 Task: Plan a time block for the client discovery session.
Action: Mouse moved to (425, 346)
Screenshot: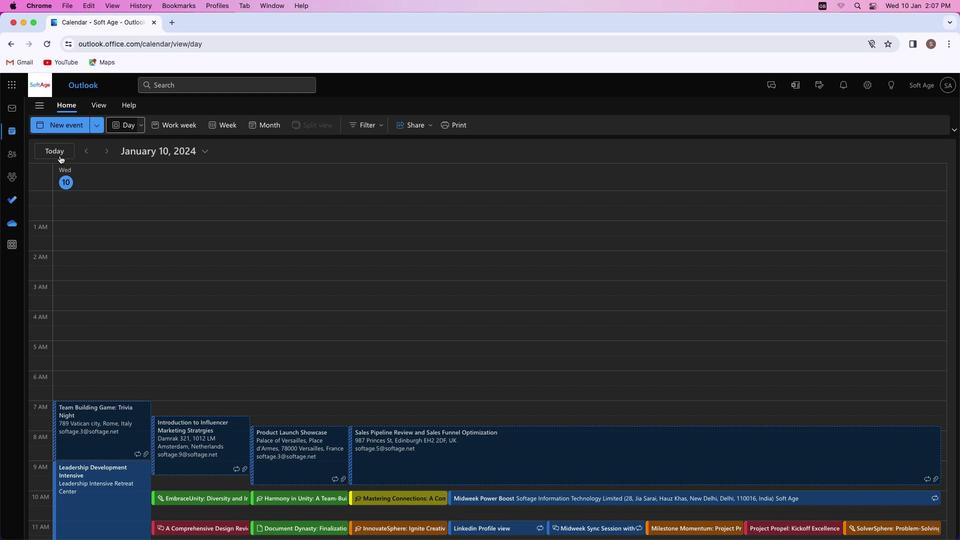 
Action: Mouse pressed left at (425, 346)
Screenshot: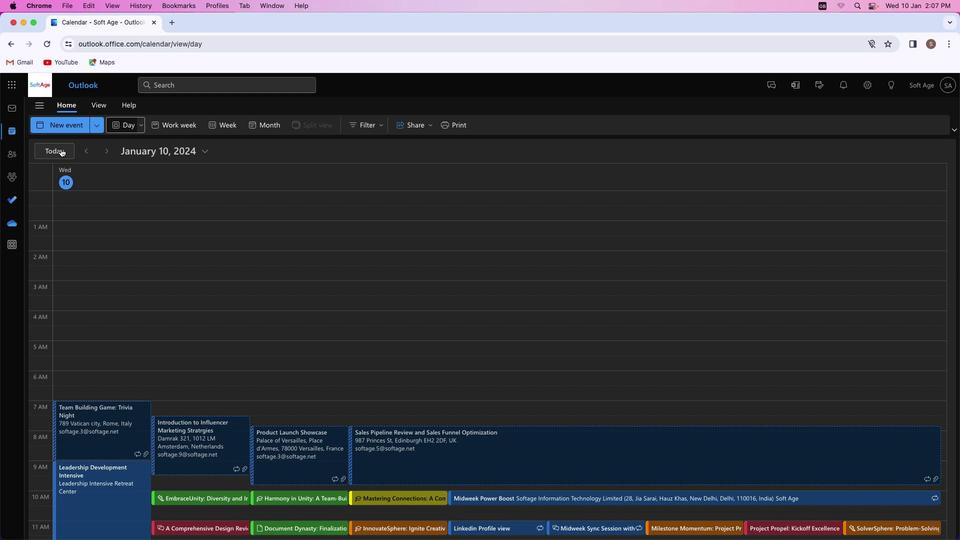 
Action: Mouse moved to (523, 252)
Screenshot: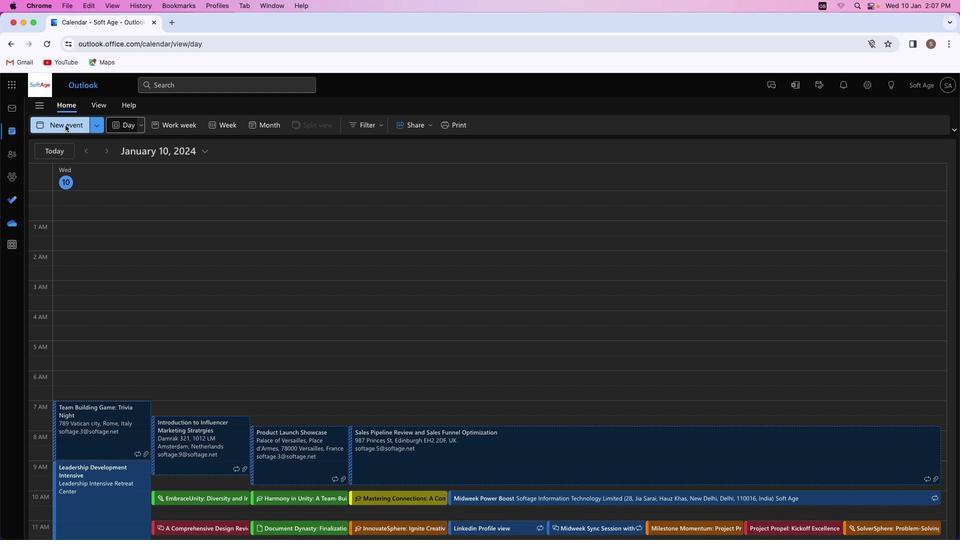 
Action: Mouse pressed left at (523, 252)
Screenshot: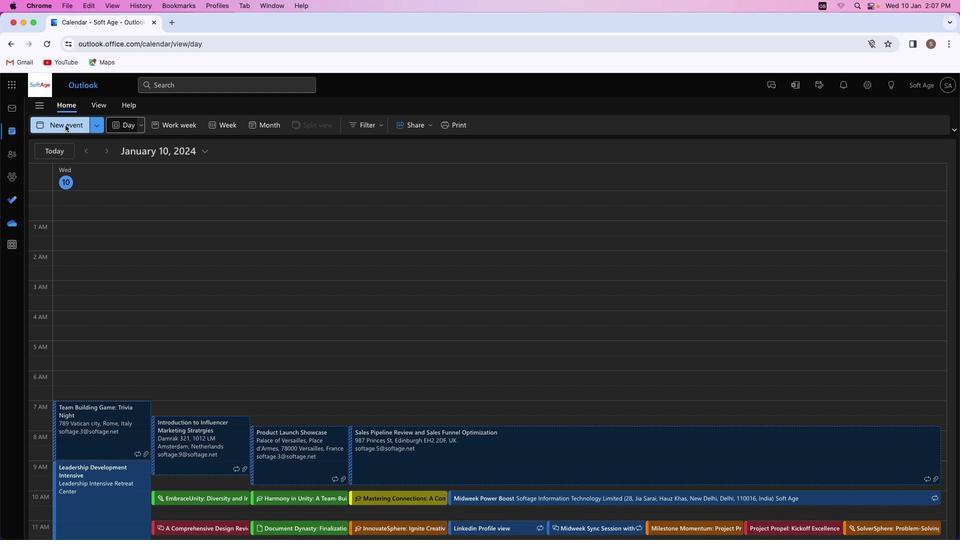 
Action: Mouse moved to (332, 284)
Screenshot: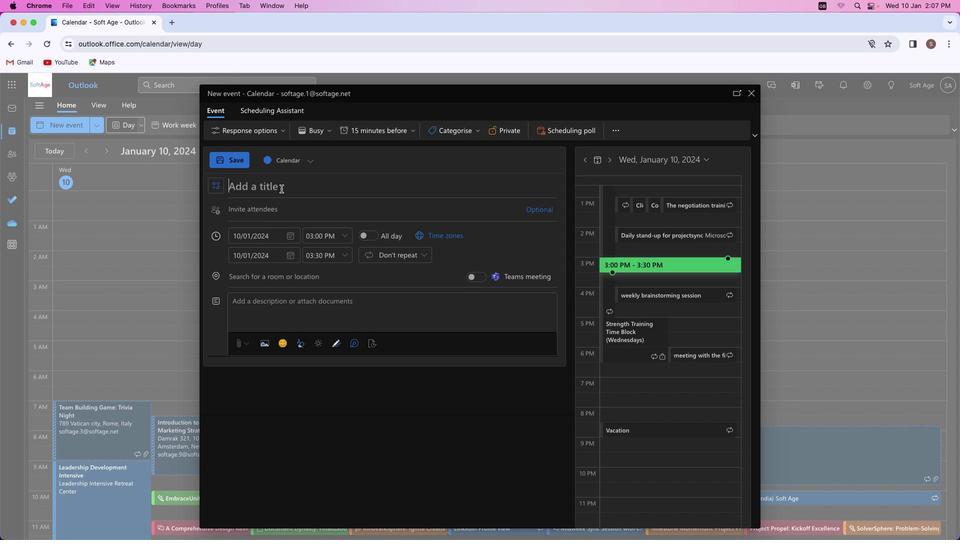 
Action: Mouse pressed left at (332, 284)
Screenshot: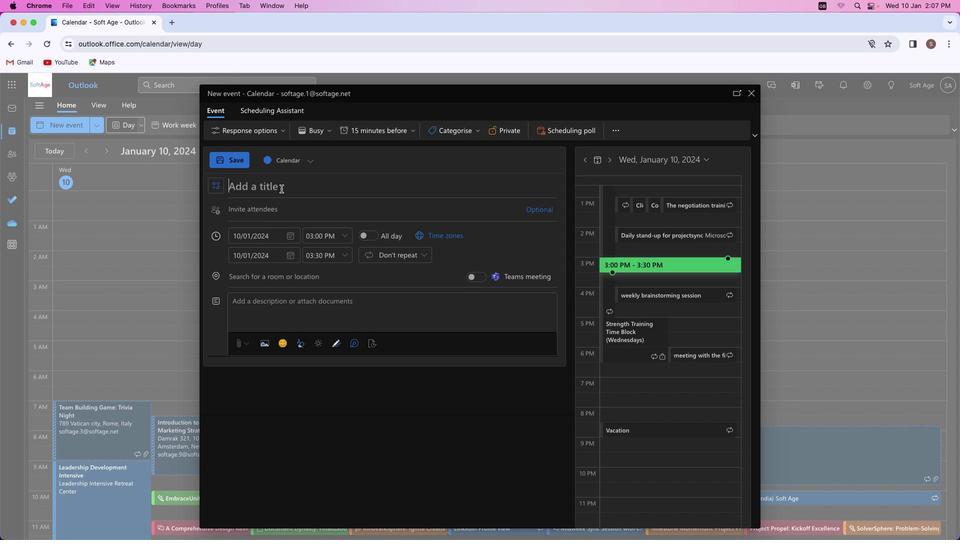 
Action: Mouse moved to (333, 285)
Screenshot: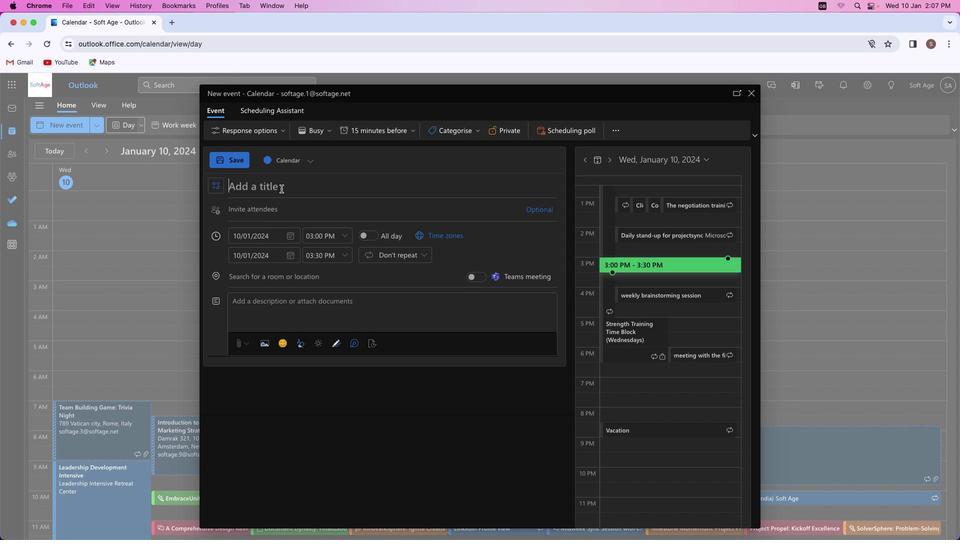 
Action: Key pressed Key.shift_r'I''n''s''i''g''h''t'Key.shift_r'I''g''n''i''t''e'Key.ctrl_rKey.shift_r':'Key.spaceKey.shift'C''l''i''e''n''t'Key.spaceKey.shift'D''i''s''c''o''v''e''r''y'Key.spaceKey.shift'S''e''s''s''i''o''n'
Screenshot: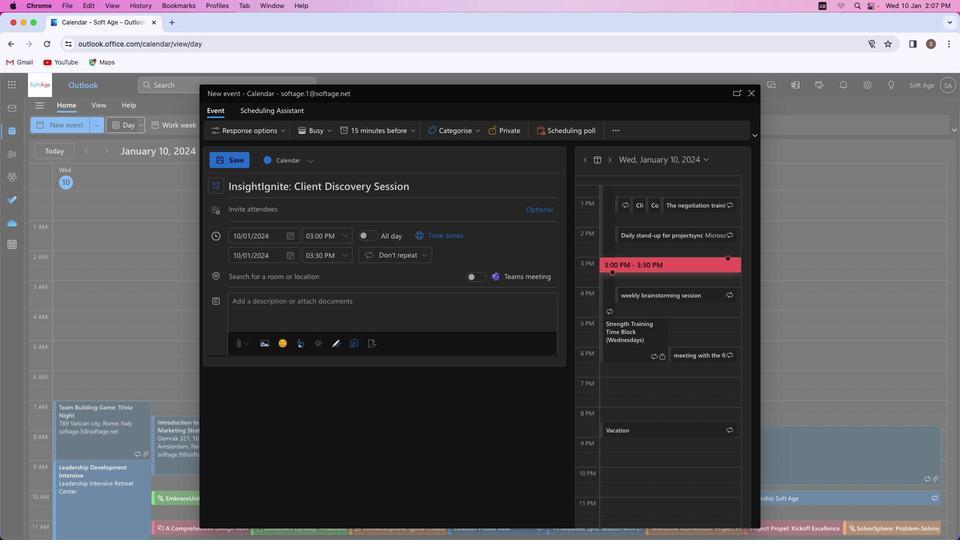 
Action: Mouse moved to (353, 296)
Screenshot: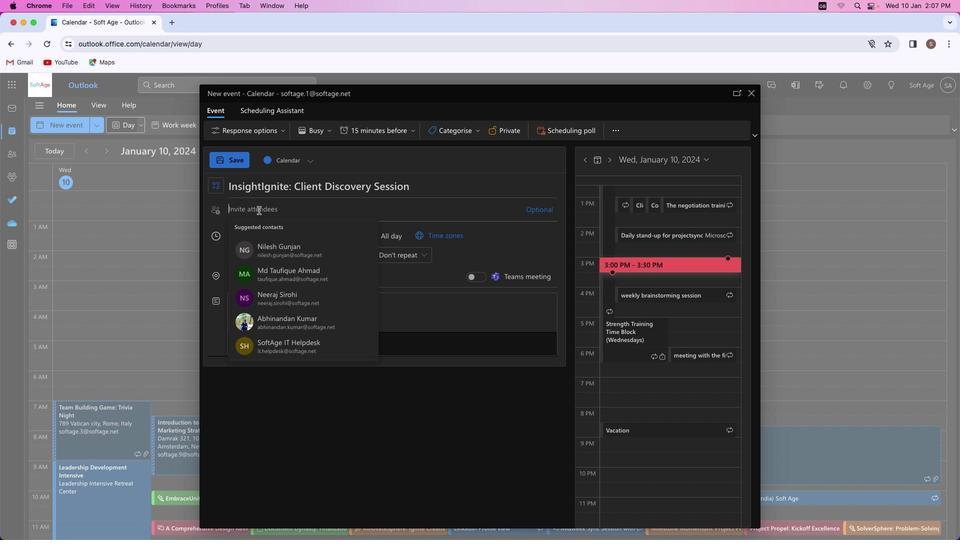 
Action: Mouse pressed left at (353, 296)
Screenshot: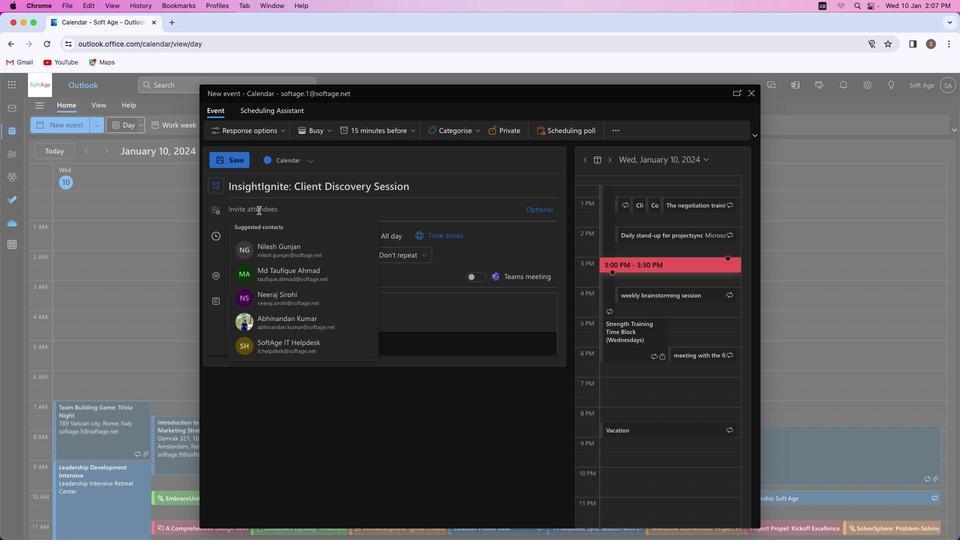 
Action: Mouse moved to (353, 296)
Screenshot: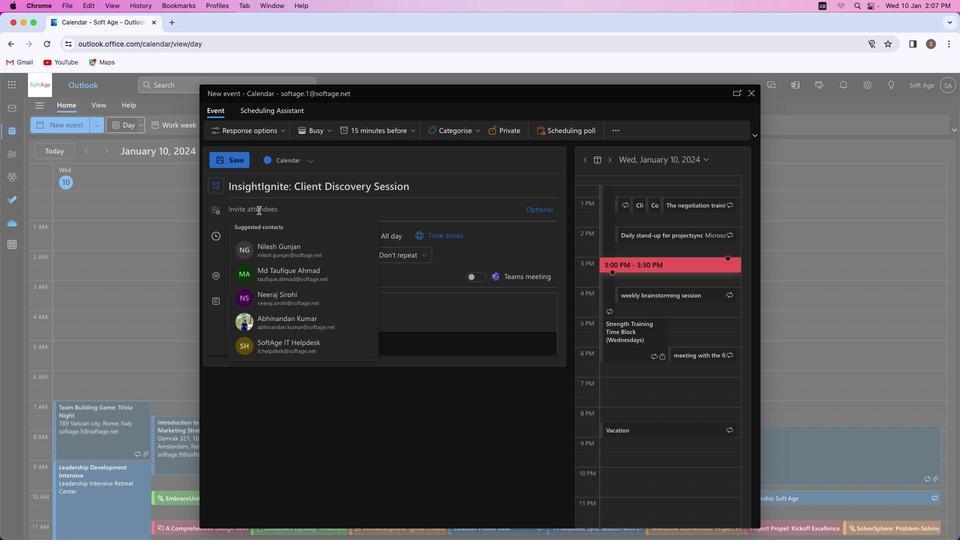 
Action: Key pressed 's''h''i''v''a''m''y''a''d''a''v''s''m''4''1'Key.shift'@''o''u''t''l''o''o''k''.''c''o''m'
Screenshot: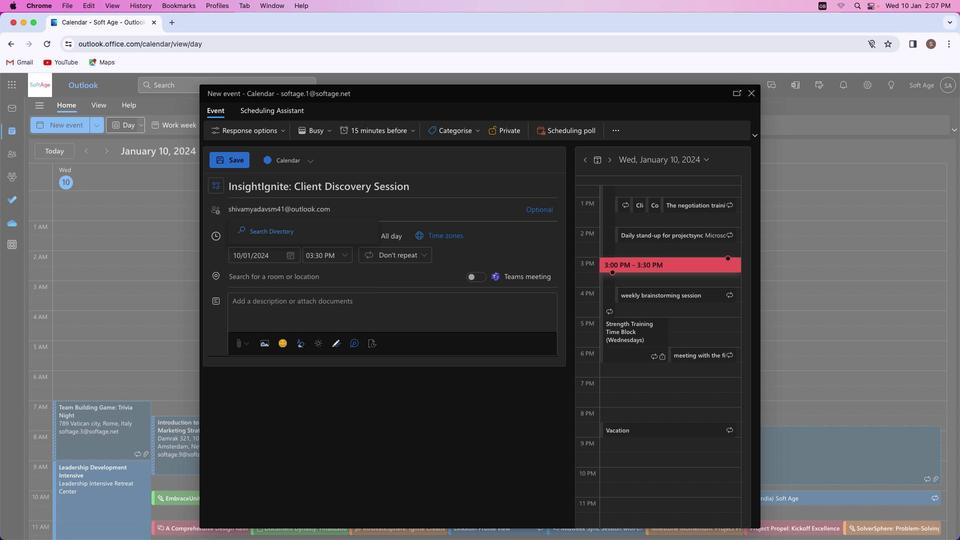 
Action: Mouse moved to (302, 305)
Screenshot: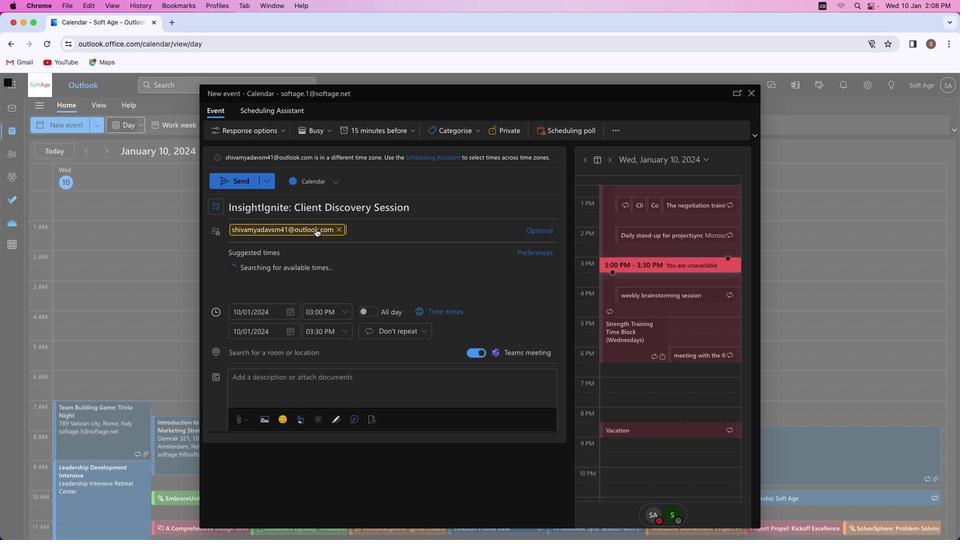 
Action: Mouse pressed left at (302, 305)
Screenshot: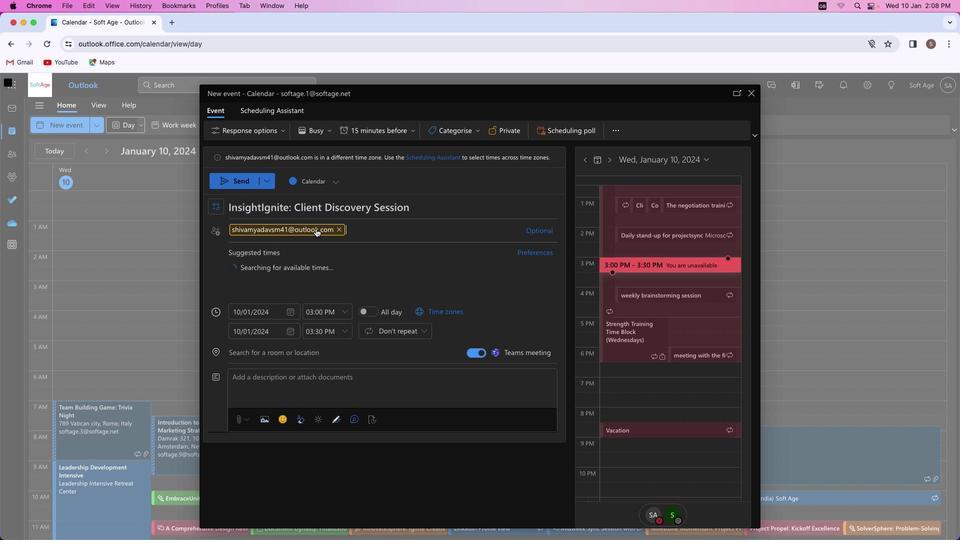 
Action: Mouse moved to (101, 306)
Screenshot: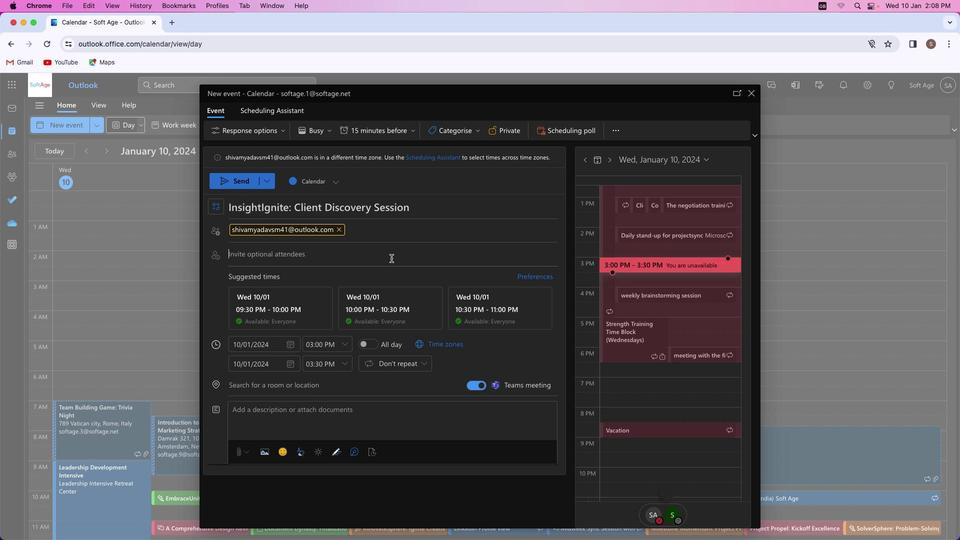 
Action: Mouse pressed left at (101, 306)
Screenshot: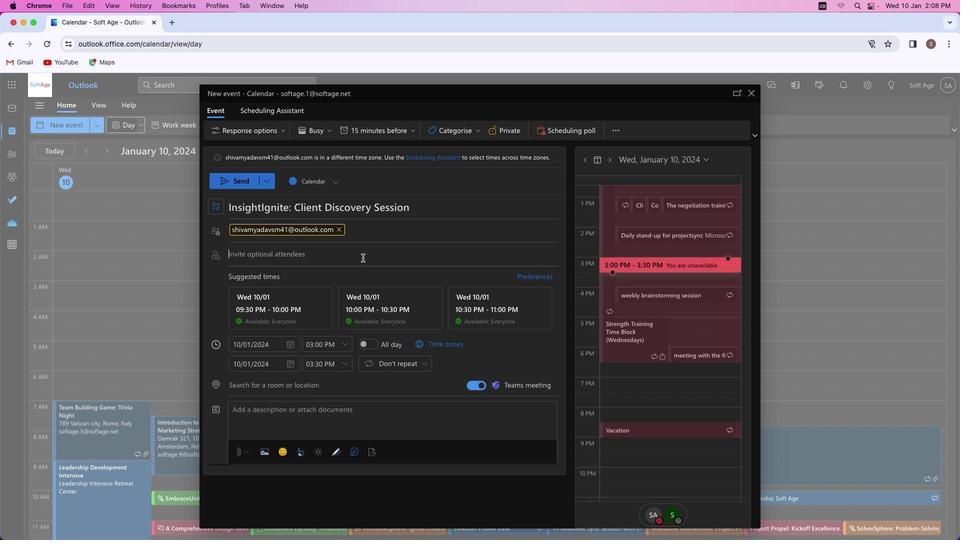 
Action: Mouse moved to (269, 320)
Screenshot: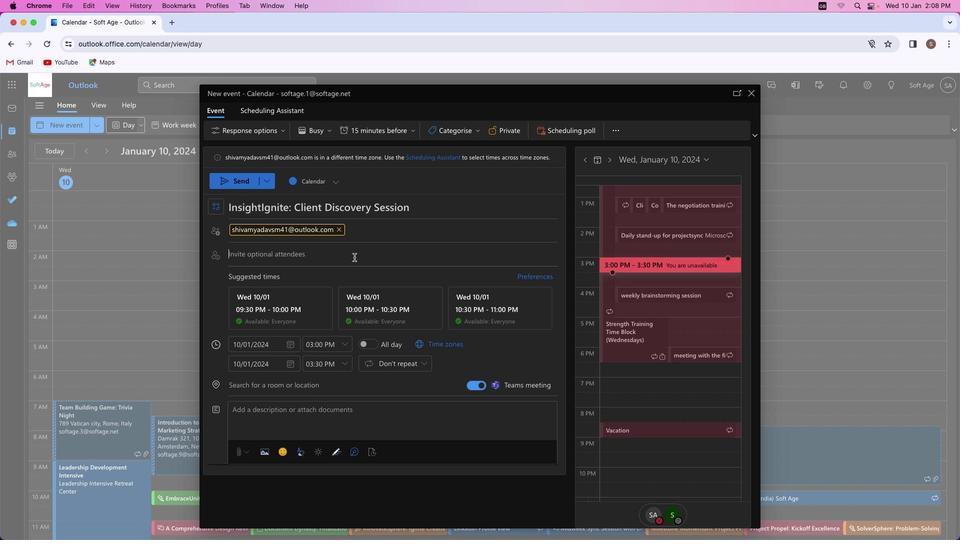 
Action: Key pressed Key.shift'A''k''a''s''h''r''a''j''p''u''t'Key.shift'@''o''u''t''l''o''o''k''.''c''o''m'
Screenshot: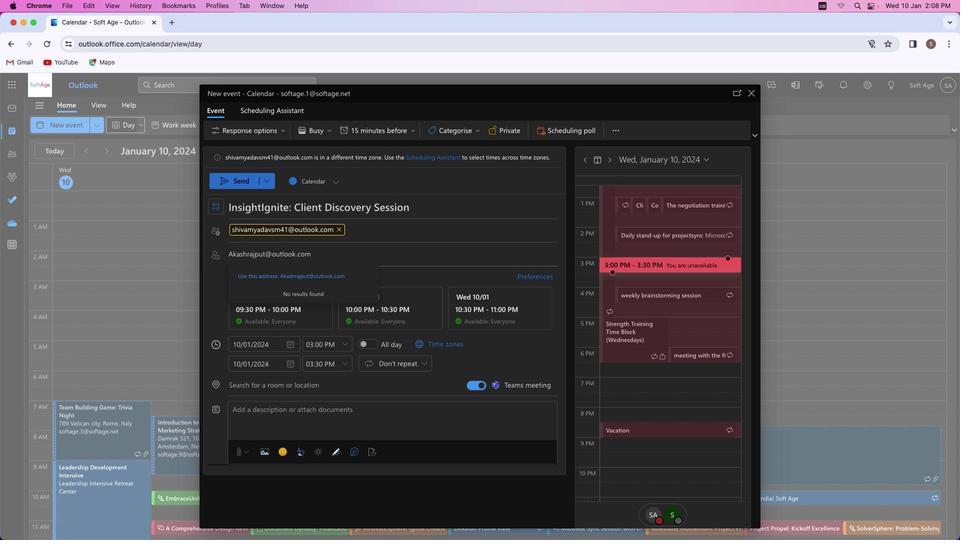 
Action: Mouse moved to (296, 329)
Screenshot: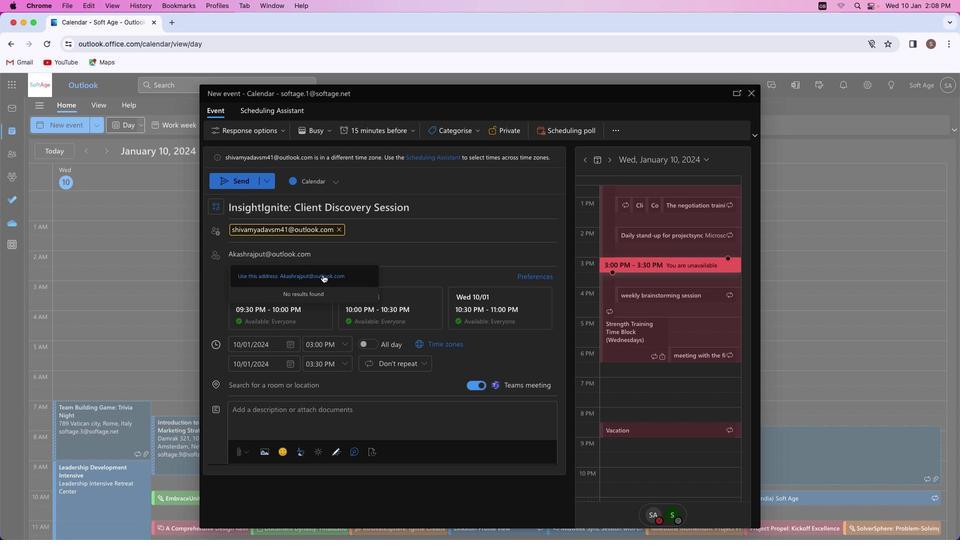 
Action: Mouse pressed left at (296, 329)
Screenshot: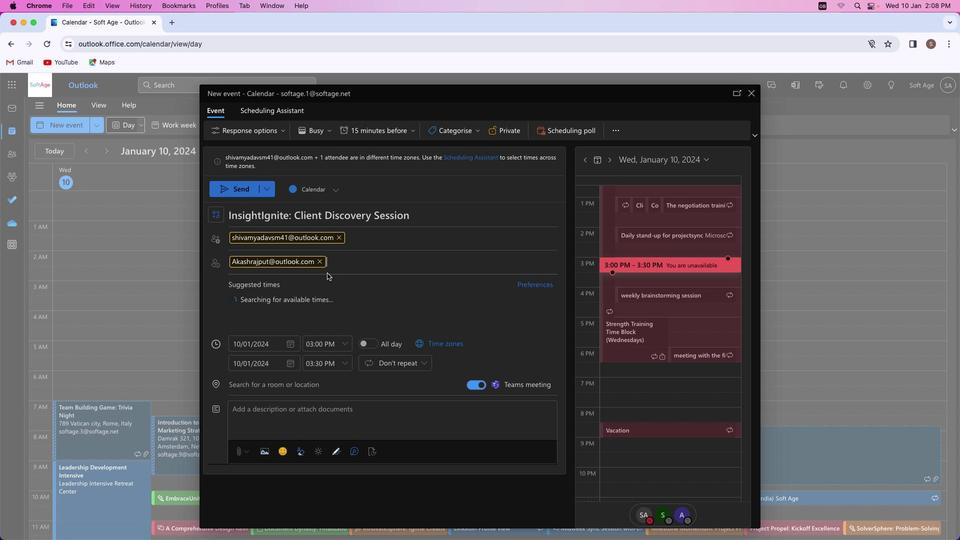 
Action: Mouse moved to (336, 390)
Screenshot: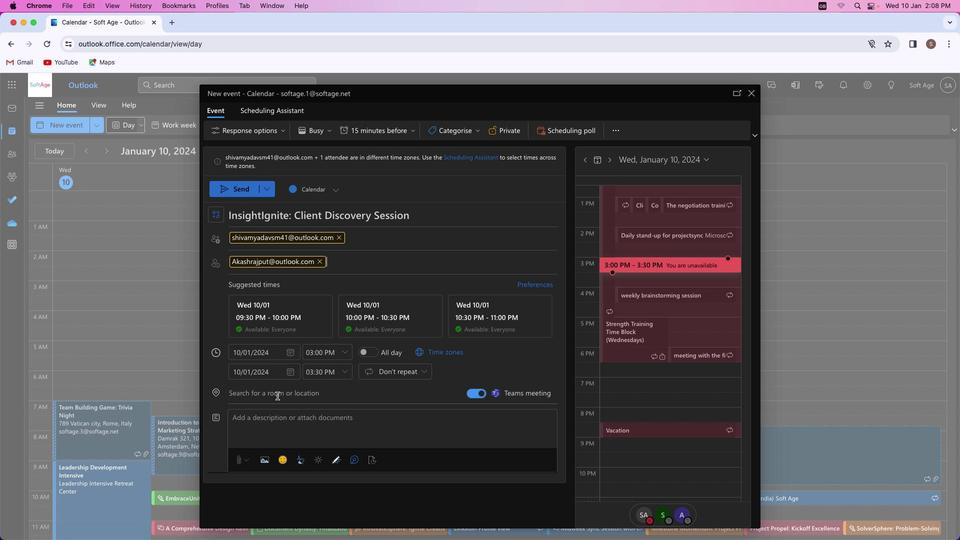 
Action: Mouse pressed left at (336, 390)
Screenshot: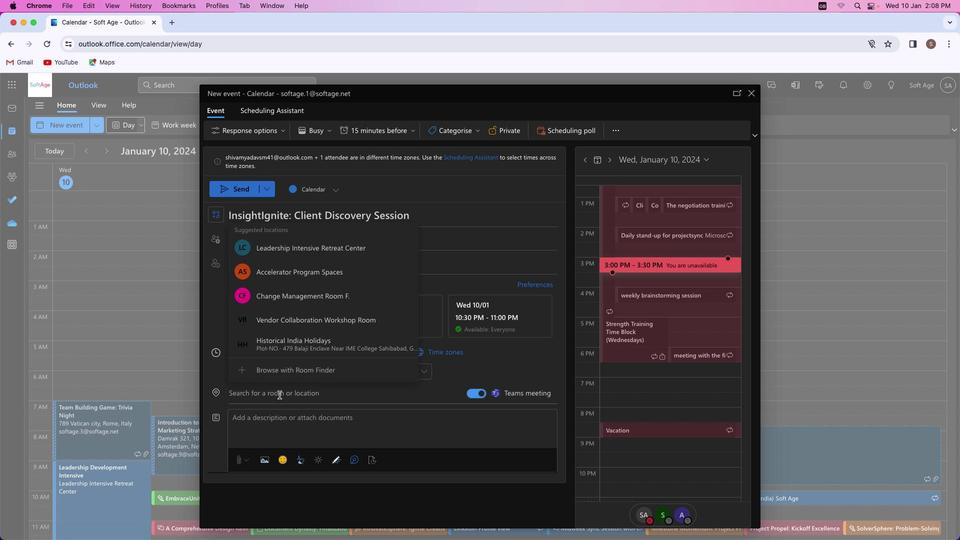 
Action: Mouse moved to (334, 390)
Screenshot: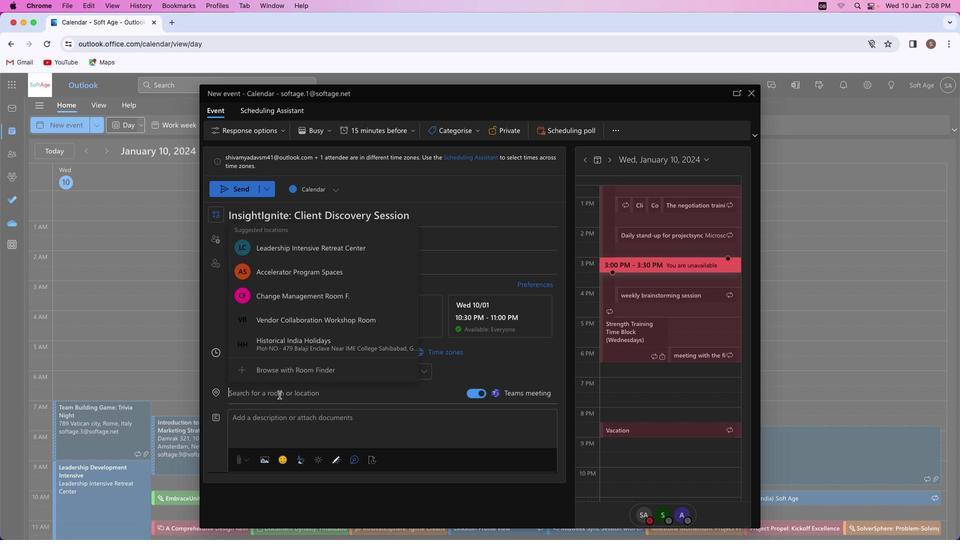 
Action: Key pressed Key.shift'D''i''s''c''o''v''e''r''y'
Screenshot: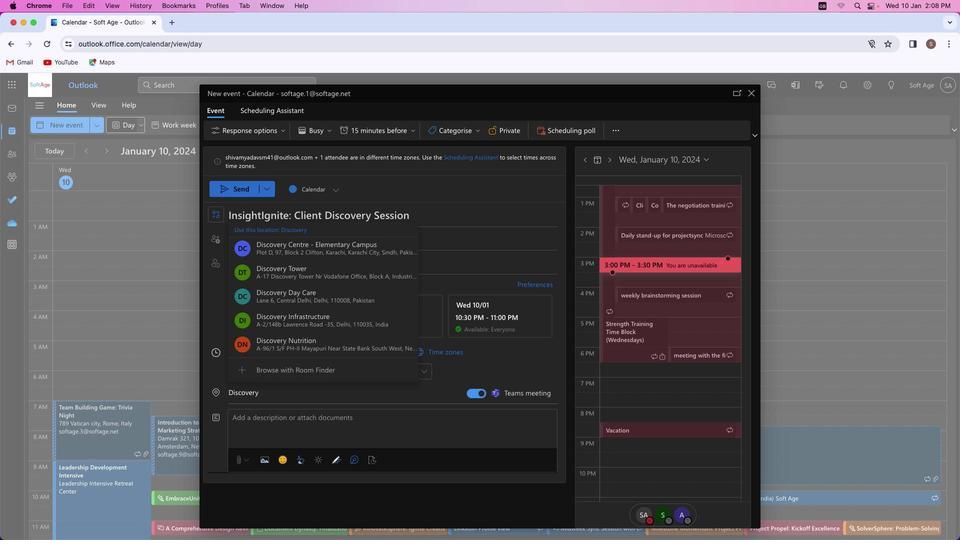 
Action: Mouse moved to (320, 315)
Screenshot: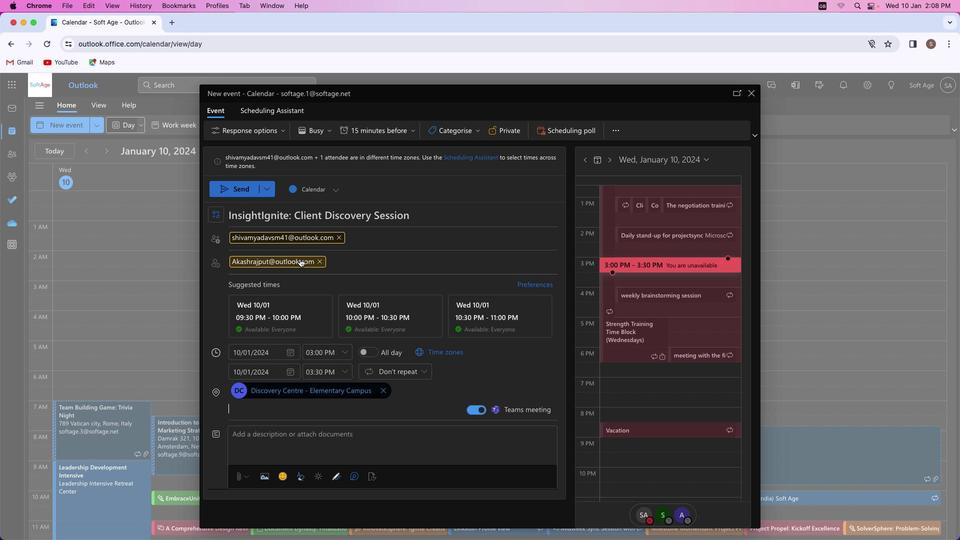 
Action: Mouse pressed left at (320, 315)
Screenshot: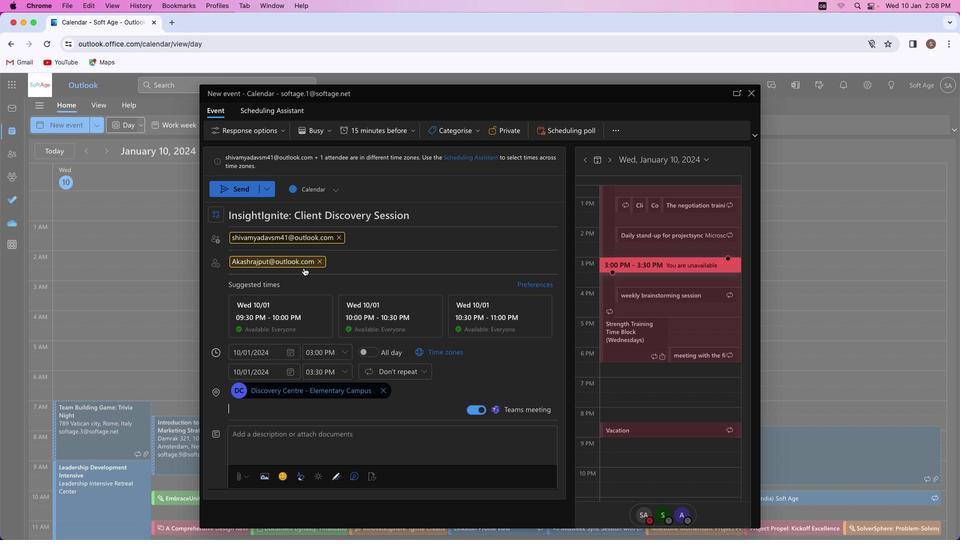 
Action: Mouse moved to (327, 412)
Screenshot: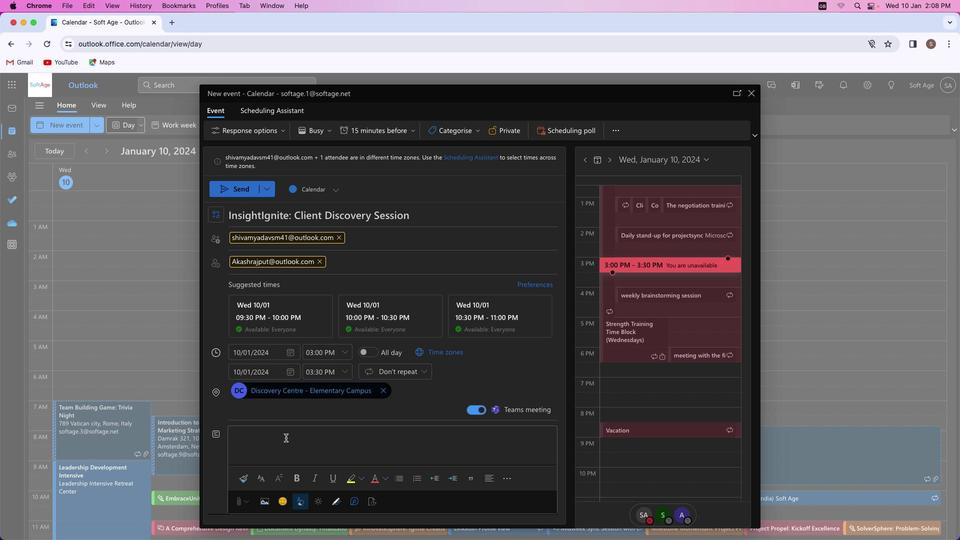 
Action: Mouse pressed left at (327, 412)
Screenshot: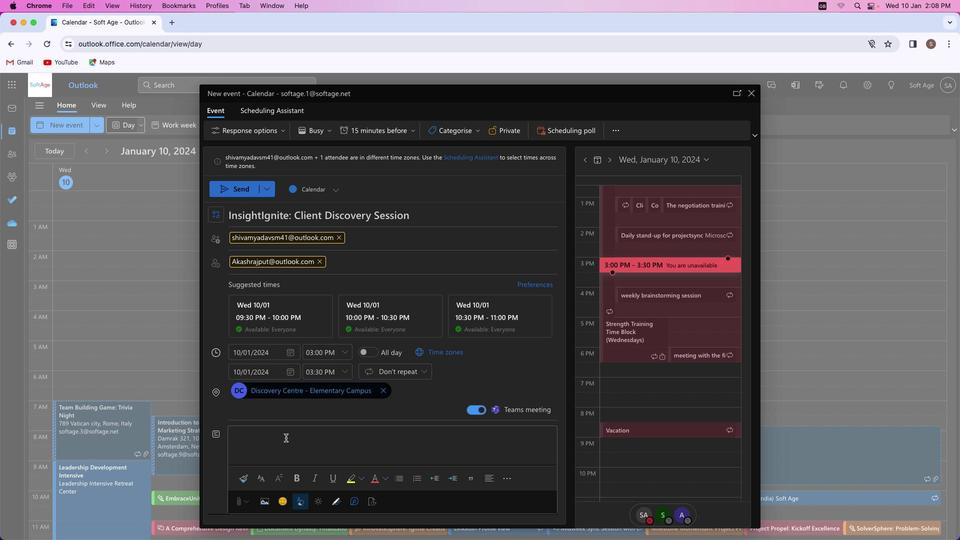
Action: Mouse moved to (328, 412)
Screenshot: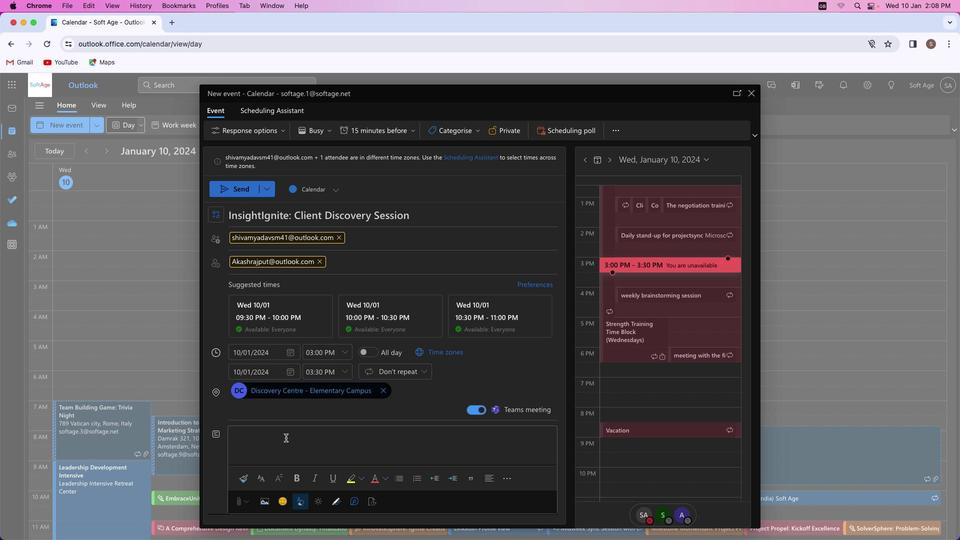 
Action: Key pressed Key.shift'E''m''b''a''r''k'Key.space'o''n'Key.spaceKey.shift_r'I''n''s''i''g''h''t'Key.spaceKey.shift_r'I''g''n''i''t''e'','Key.space'a'Key.space't''a''i''l''o''r''e''d'Key.space's''e''s''s''i''o''n'Key.space'f''o''r'Key.space'c''l''i''e''n''t'Key.space'd''i''s''c''o''v''e''r''y''.'Key.spaceKey.shift'D''i''v''e'Key.space'd''e''e''p'Key.space'i''n''t''o'Key.space'n''e''e''d''s'','Key.space'g''o''a''l''s'','Key.space'a''n''d'Key.space'e''x''p''e''c''t''a''t''i''o''n''s'','Key.space'f''o''s''t''e''r''i''n''g'Key.space'a'Key.space'f''o''u''n''d''a''t''i''o''n'Key.space'f''o''r'Key.space's''u''c''c''e''s''s''f''u''l'Key.space'c''o''l''l''a''b''o''r''a''t''i''o''n'Key.space'a''n''d'Key.space'p''r''o''j''e''c''t'Key.space'a''l''i''g''n''m''e''n''t''.'
Screenshot: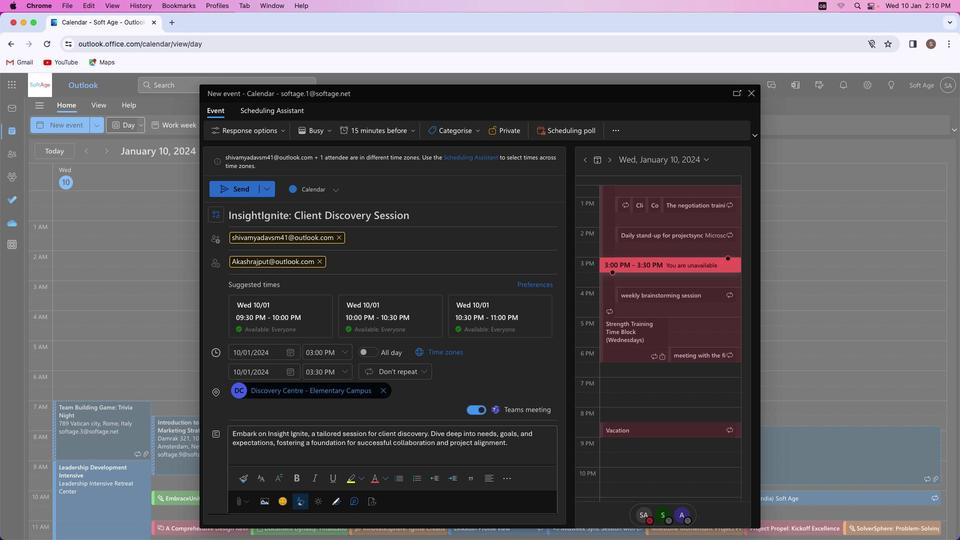 
Action: Mouse moved to (204, 410)
Screenshot: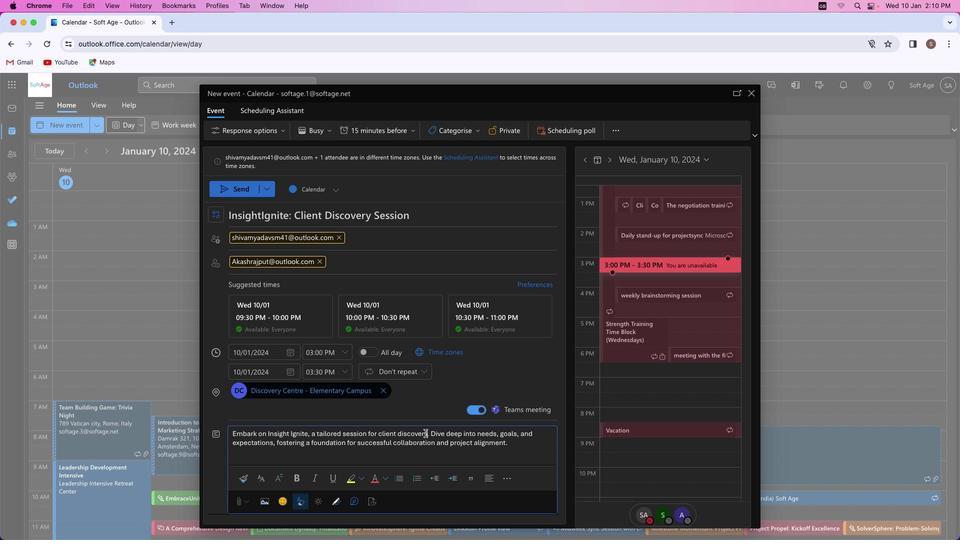 
Action: Mouse pressed left at (204, 410)
Screenshot: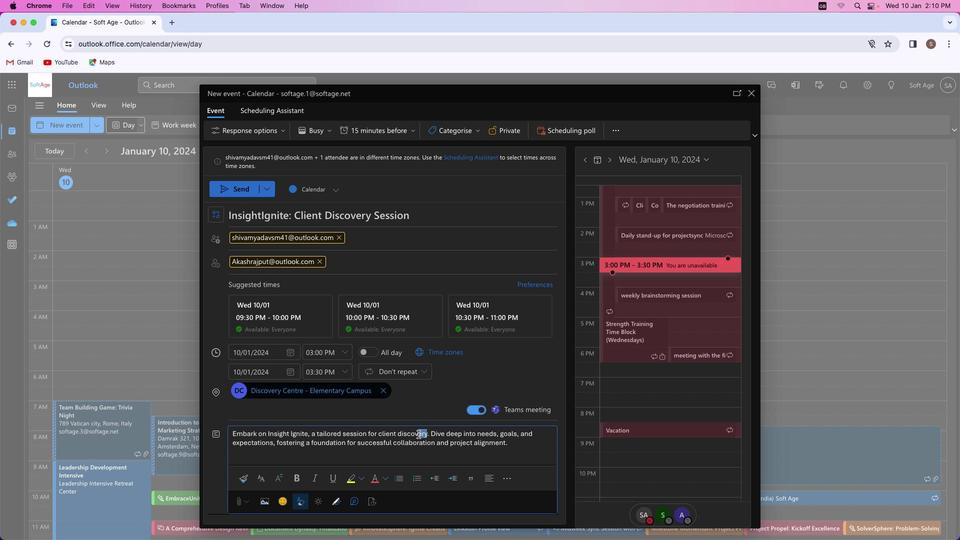 
Action: Mouse moved to (320, 433)
Screenshot: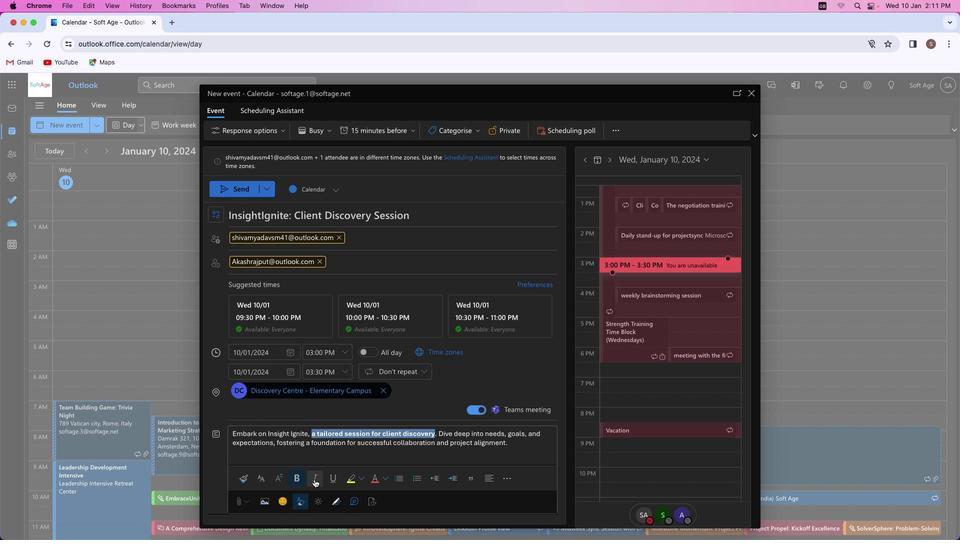 
Action: Mouse pressed left at (320, 433)
Screenshot: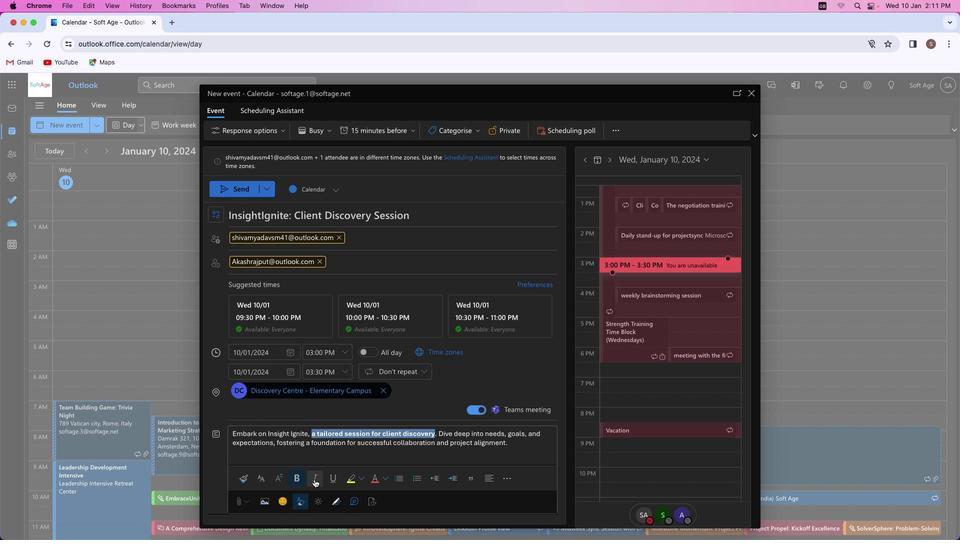 
Action: Mouse moved to (303, 433)
Screenshot: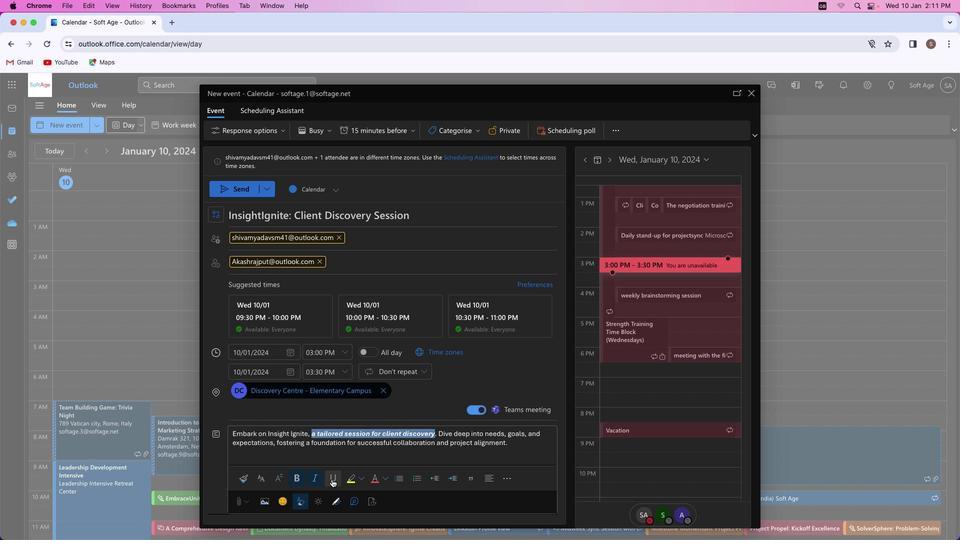 
Action: Mouse pressed left at (303, 433)
Screenshot: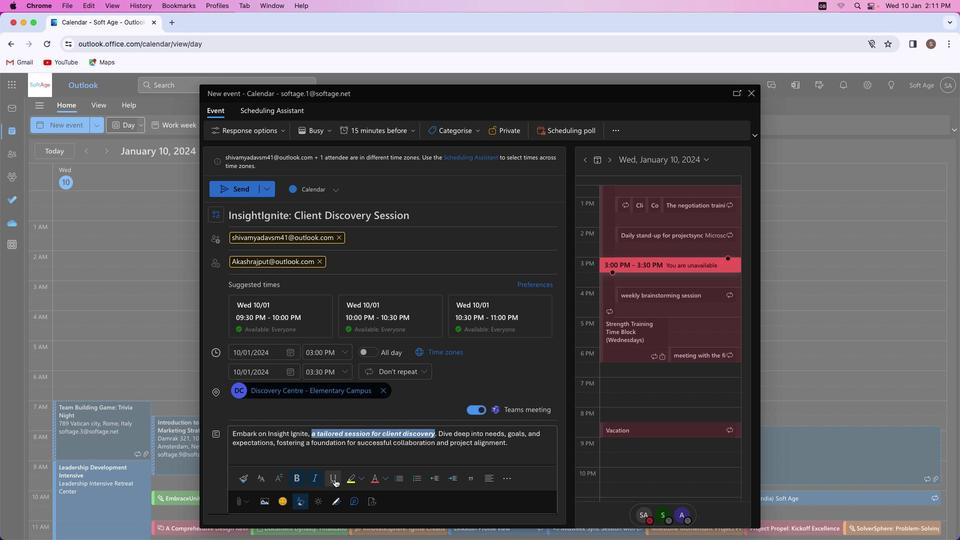 
Action: Mouse moved to (285, 433)
Screenshot: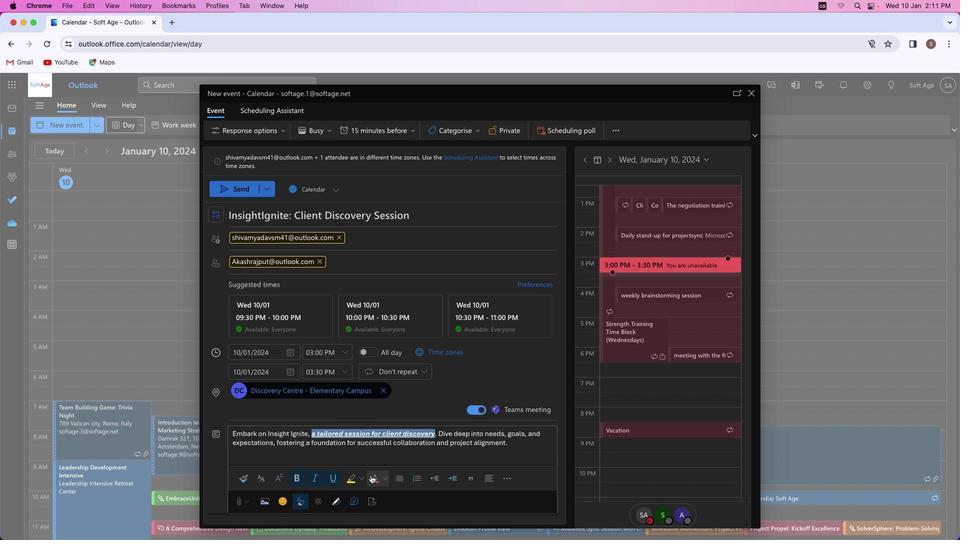 
Action: Mouse pressed left at (285, 433)
Screenshot: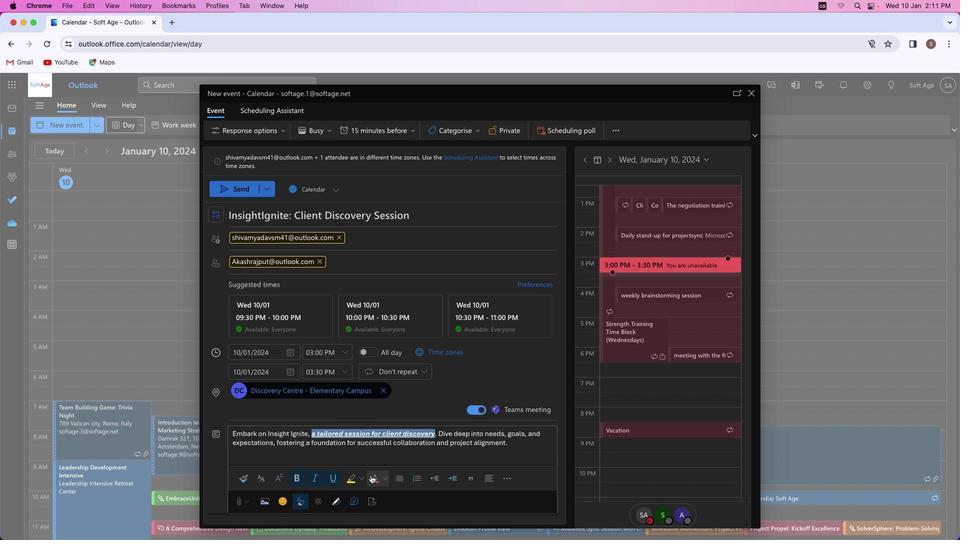 
Action: Mouse moved to (250, 432)
Screenshot: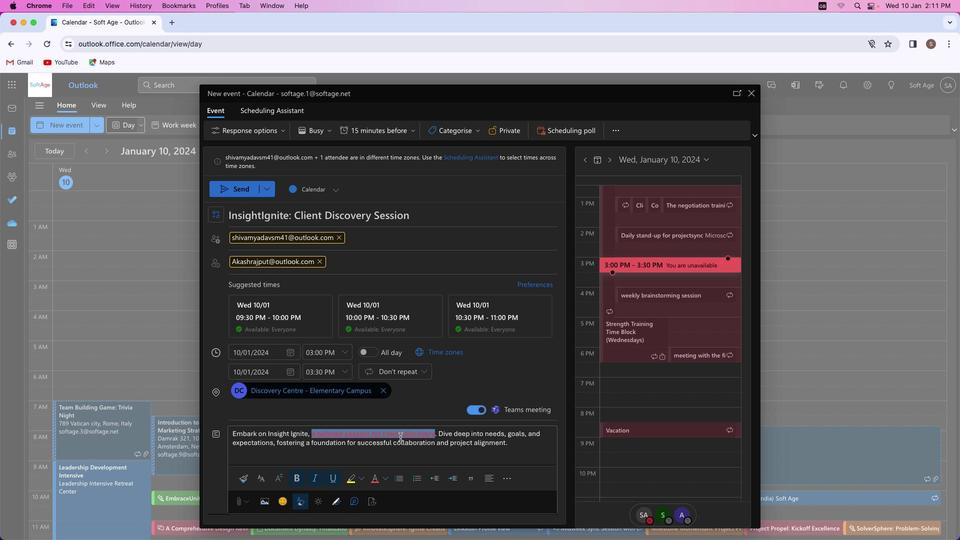 
Action: Mouse pressed left at (250, 432)
Screenshot: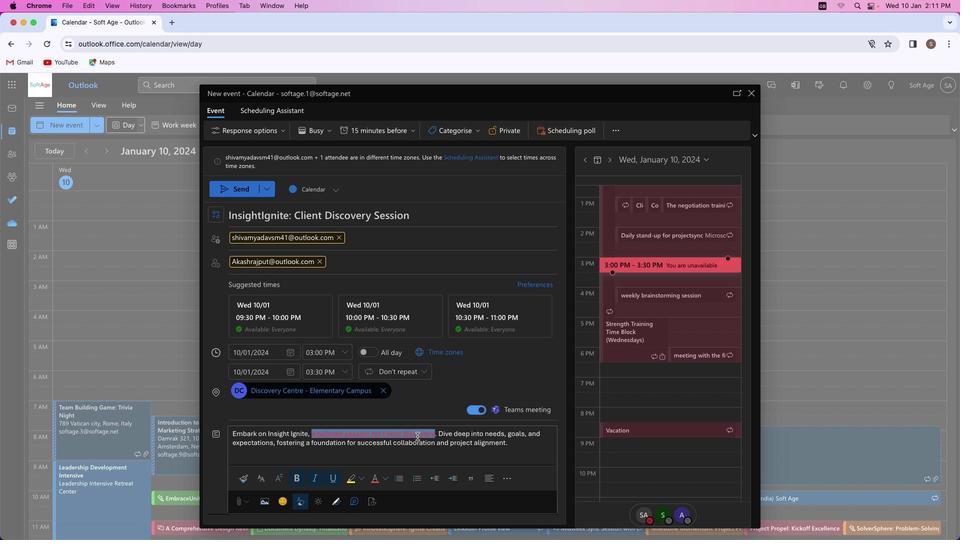 
Action: Mouse moved to (129, 416)
Screenshot: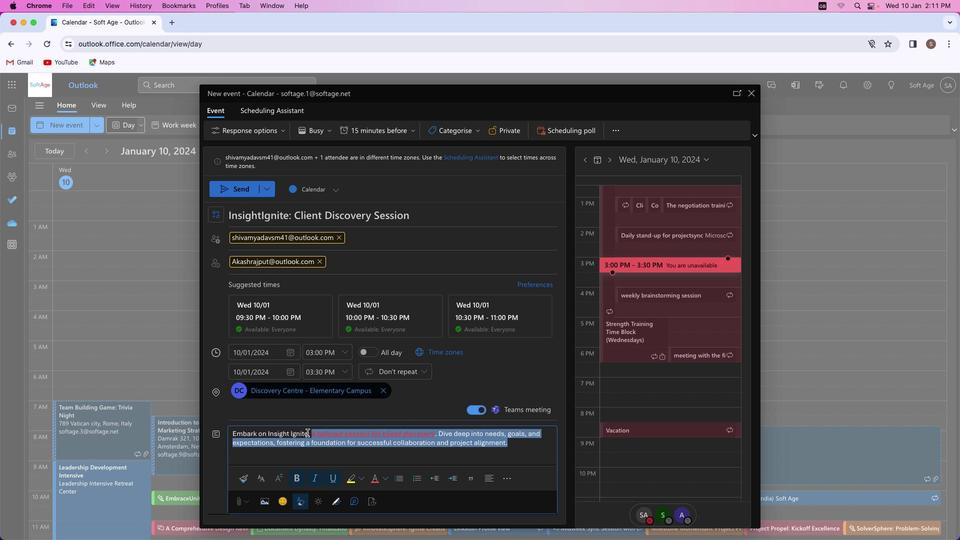 
Action: Mouse pressed left at (129, 416)
Screenshot: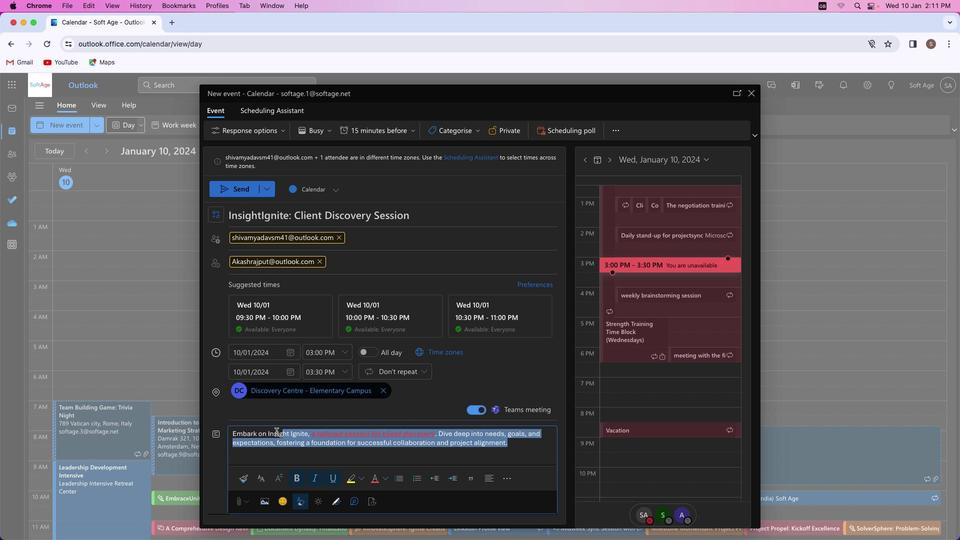 
Action: Mouse moved to (332, 430)
Screenshot: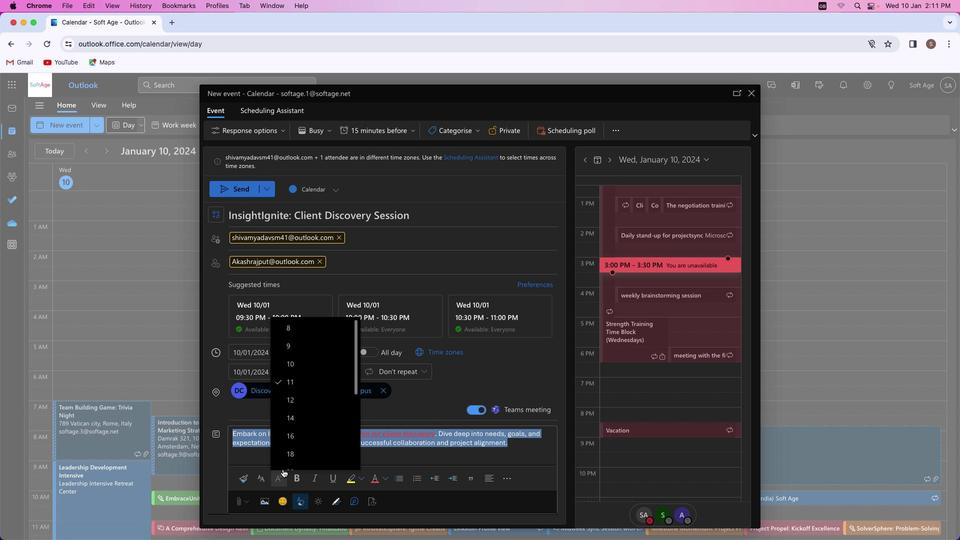 
Action: Mouse pressed left at (332, 430)
Screenshot: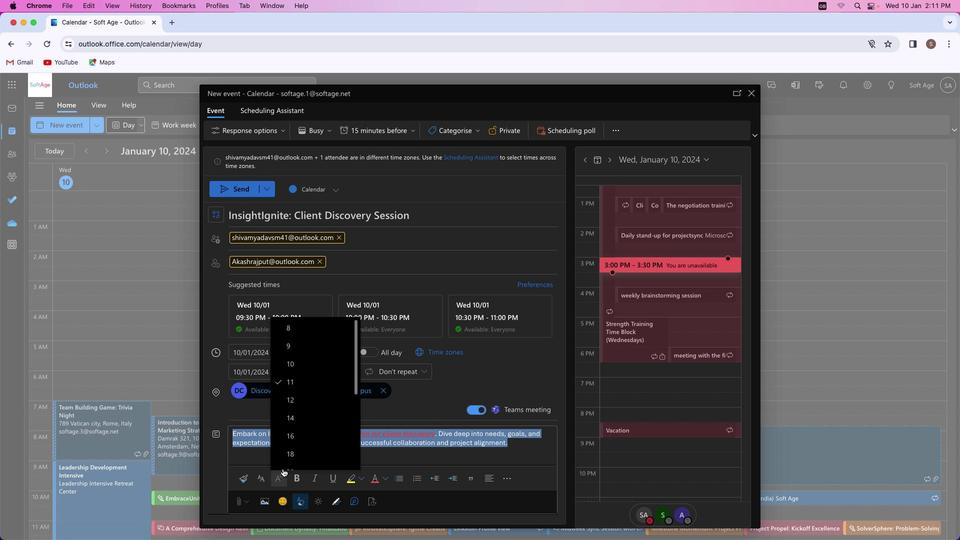 
Action: Mouse moved to (308, 393)
Screenshot: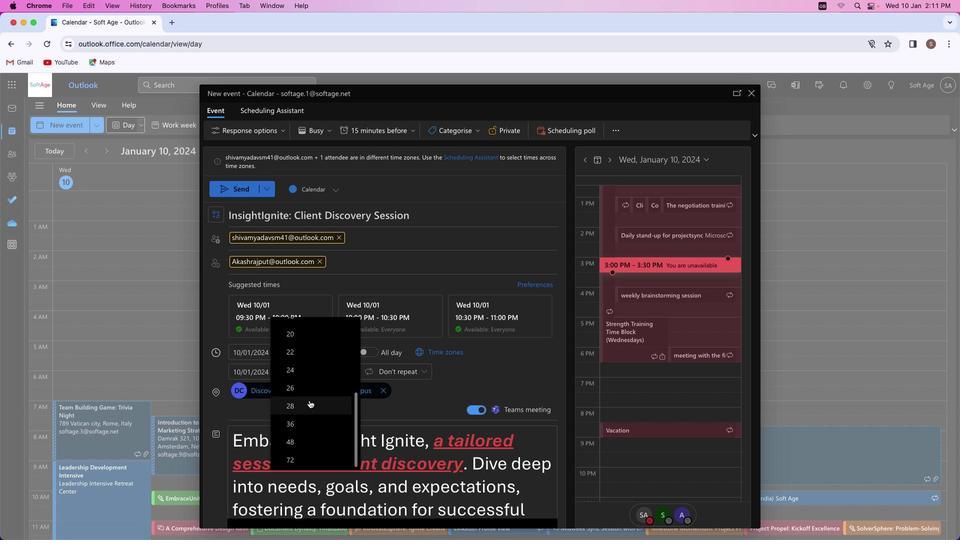 
Action: Mouse scrolled (308, 393) with delta (580, 189)
Screenshot: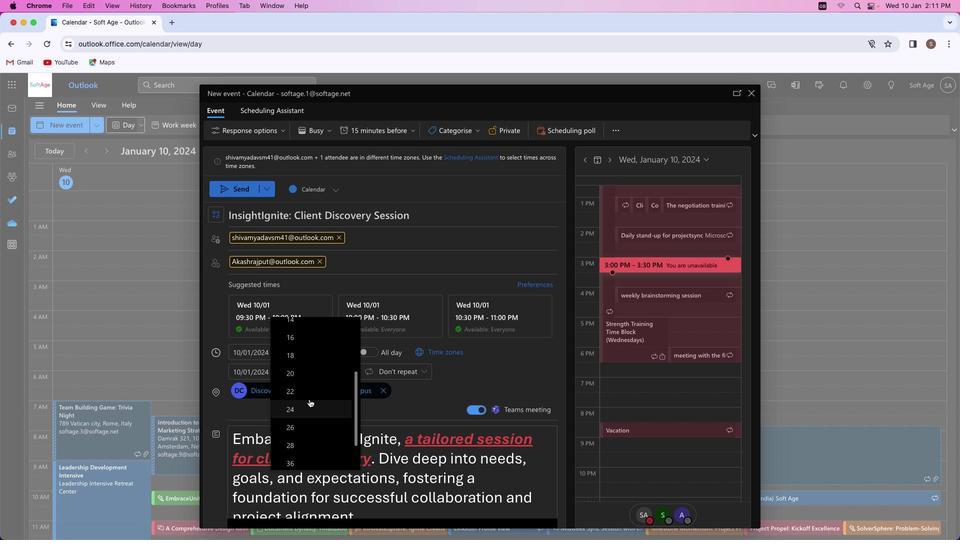 
Action: Mouse scrolled (308, 393) with delta (580, 189)
Screenshot: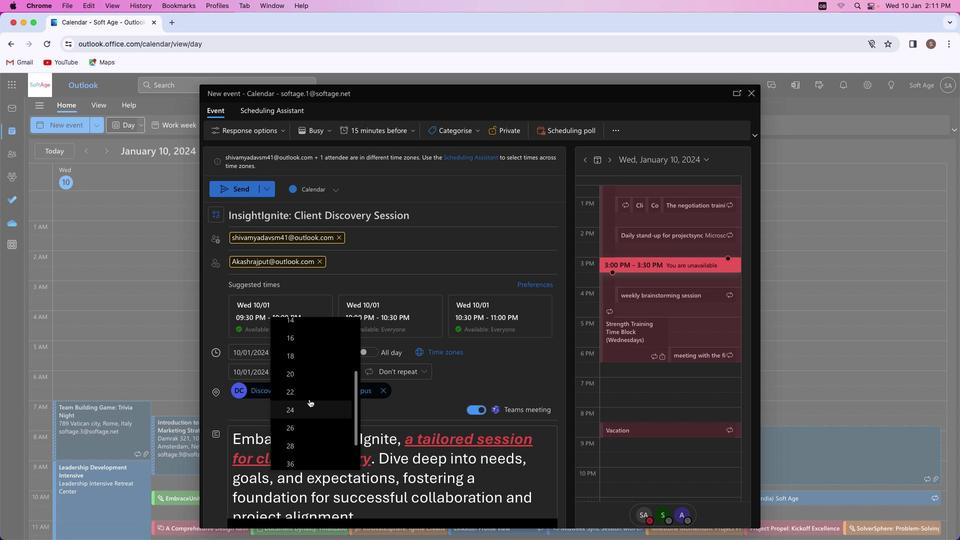 
Action: Mouse scrolled (308, 393) with delta (580, 189)
Screenshot: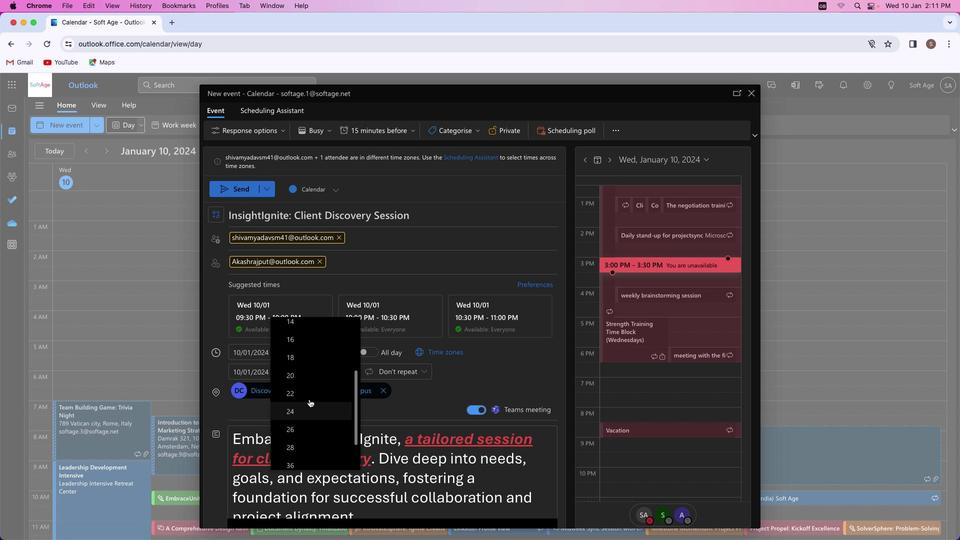 
Action: Mouse moved to (308, 393)
Screenshot: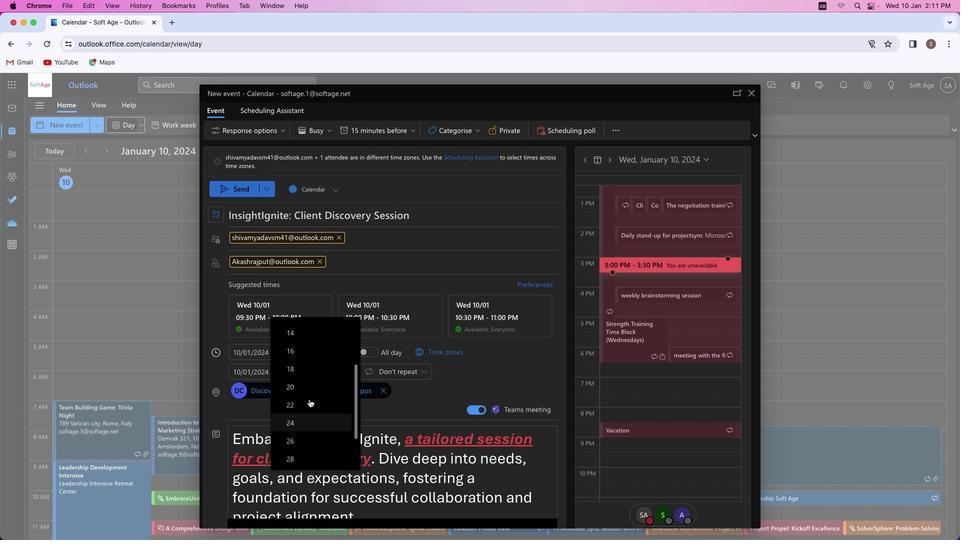 
Action: Mouse scrolled (308, 393) with delta (580, 189)
Screenshot: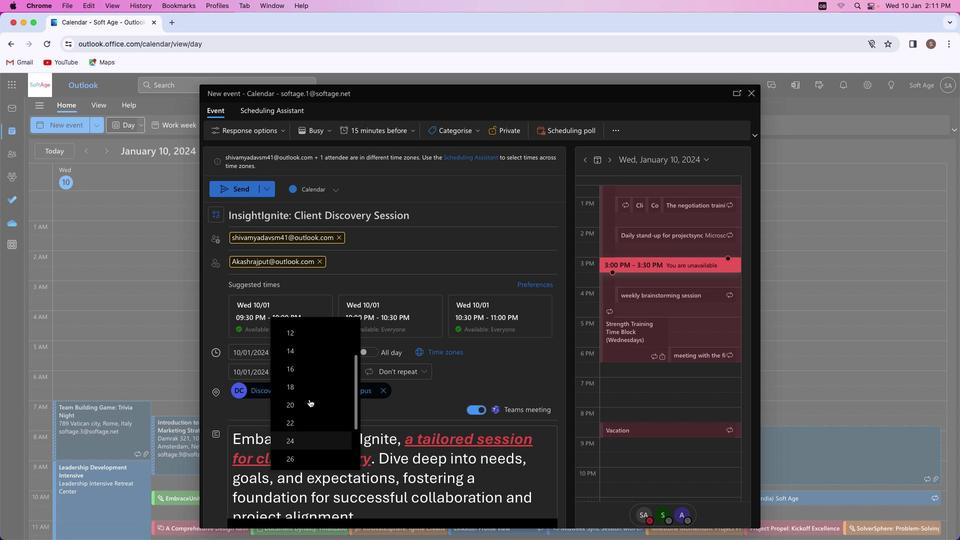 
Action: Mouse scrolled (308, 393) with delta (580, 189)
Screenshot: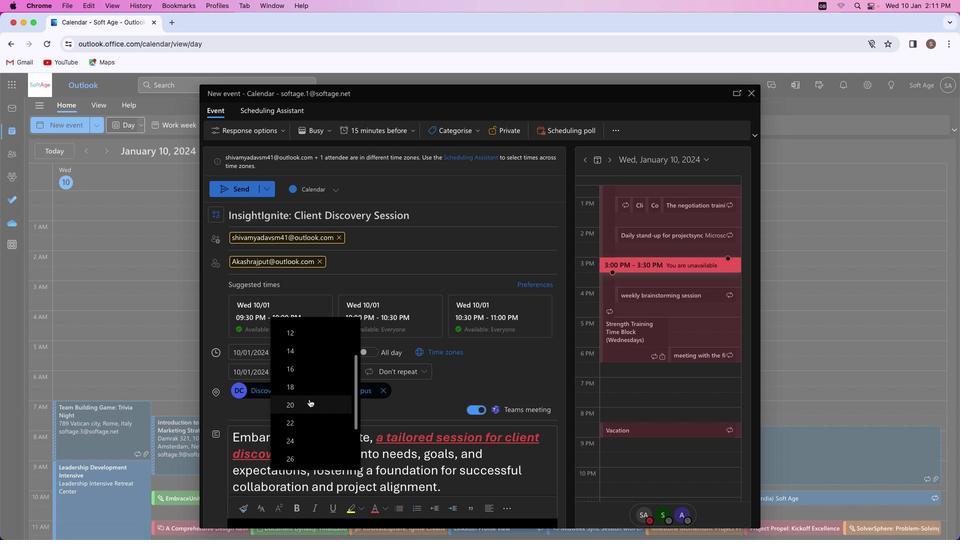 
Action: Mouse scrolled (308, 393) with delta (580, 189)
Screenshot: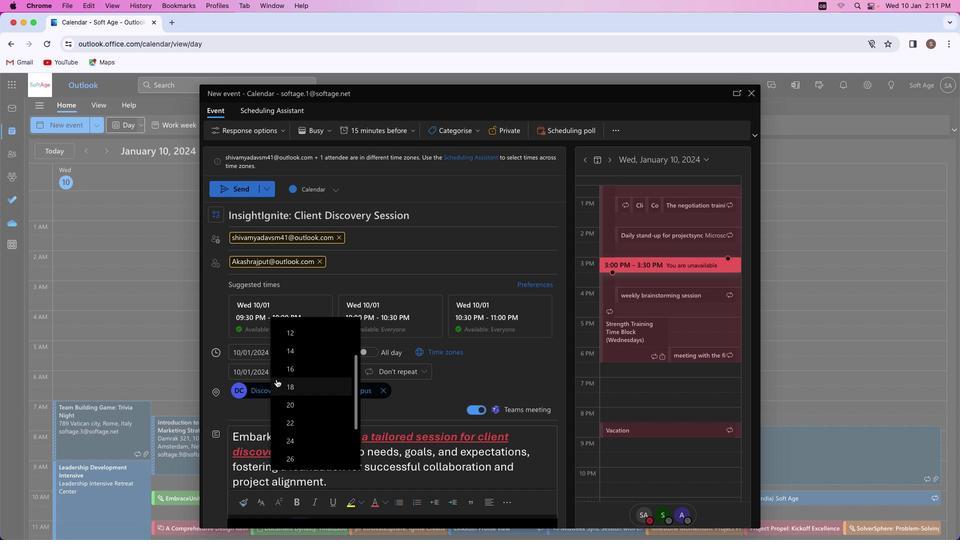 
Action: Mouse moved to (325, 367)
Screenshot: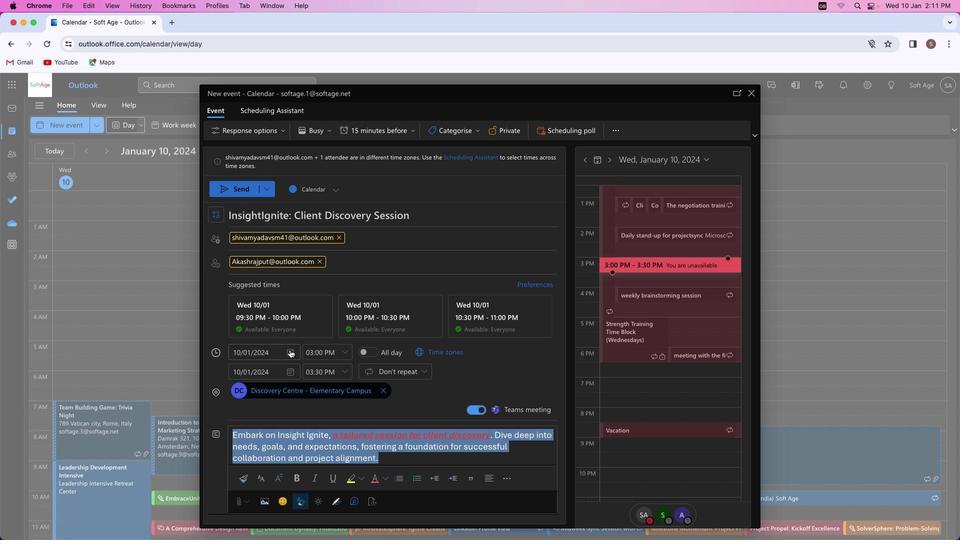 
Action: Mouse pressed left at (325, 367)
Screenshot: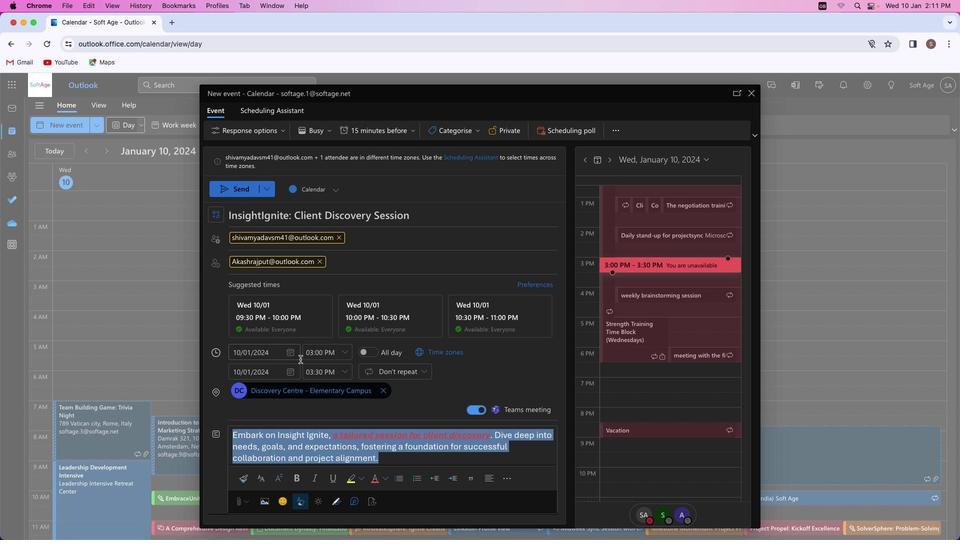 
Action: Mouse moved to (231, 421)
Screenshot: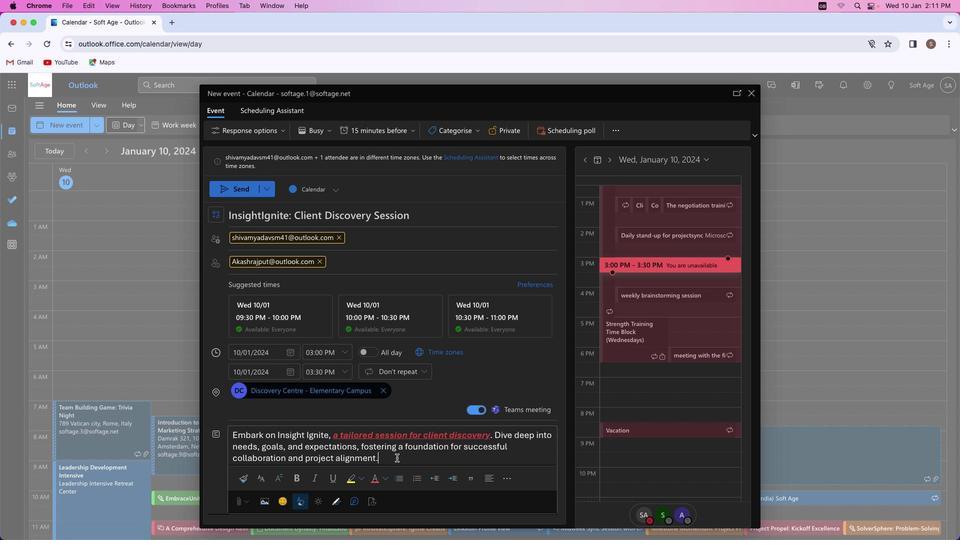 
Action: Mouse pressed left at (231, 421)
Screenshot: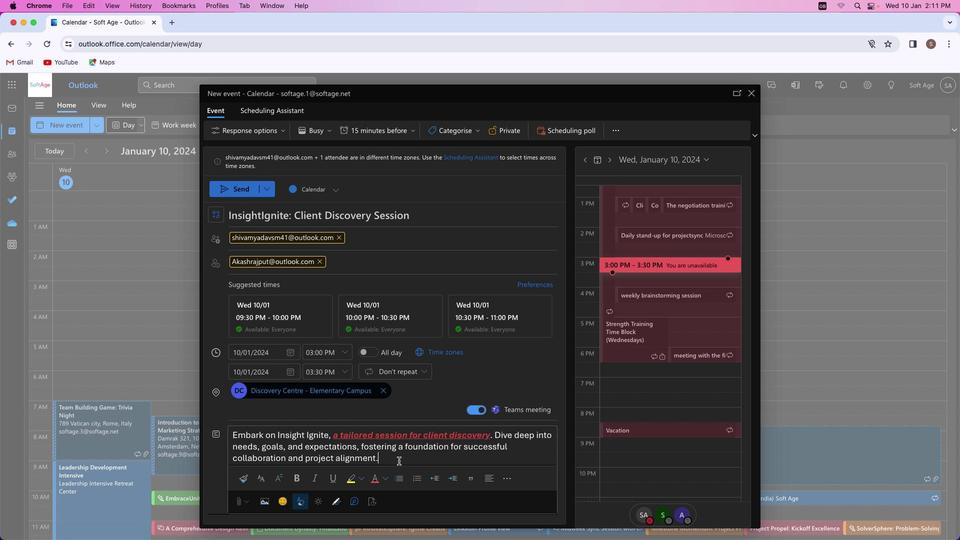 
Action: Mouse moved to (235, 424)
Screenshot: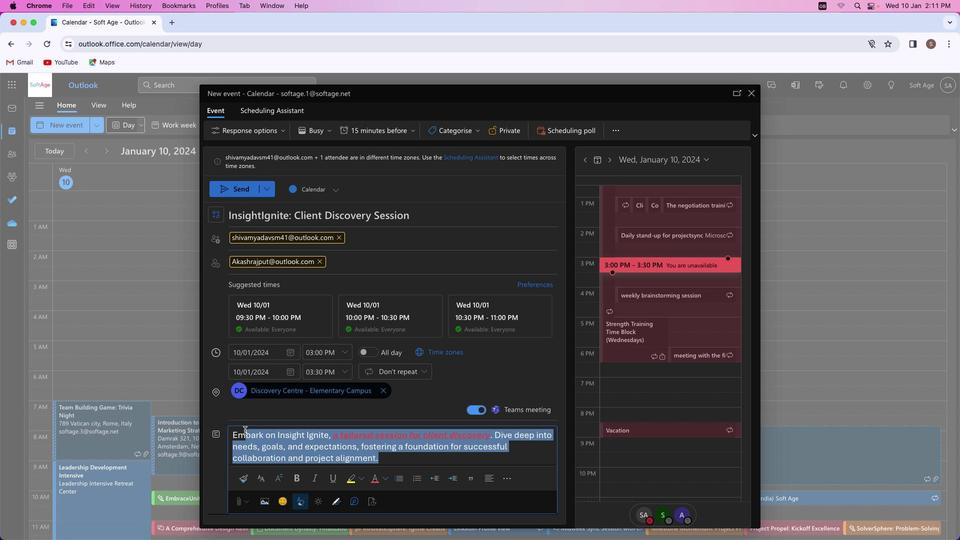 
Action: Mouse pressed left at (235, 424)
Screenshot: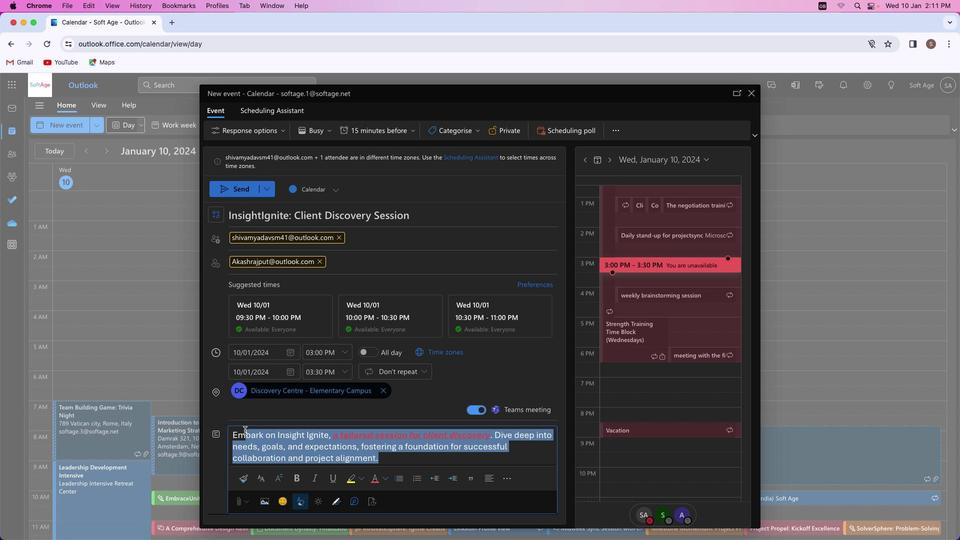 
Action: Mouse moved to (273, 434)
Screenshot: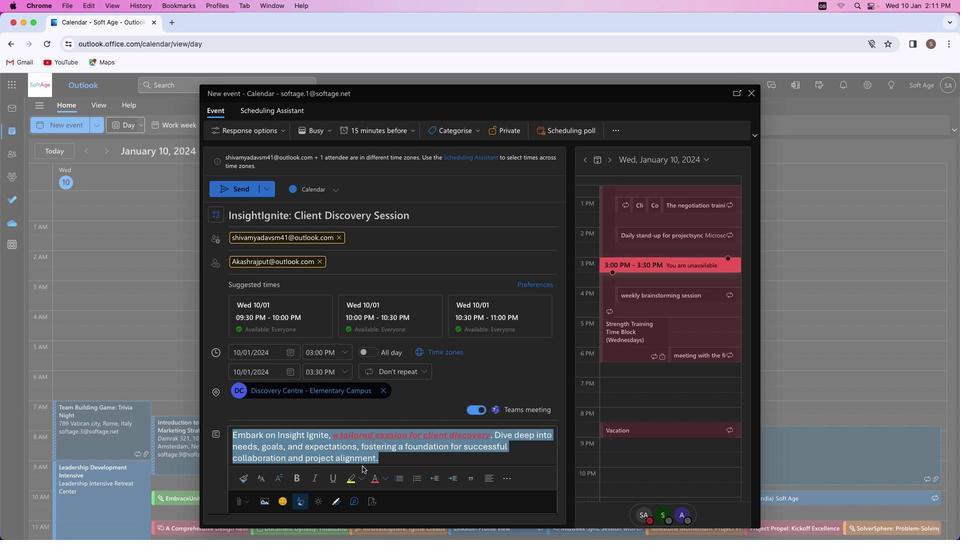 
Action: Mouse pressed left at (273, 434)
Screenshot: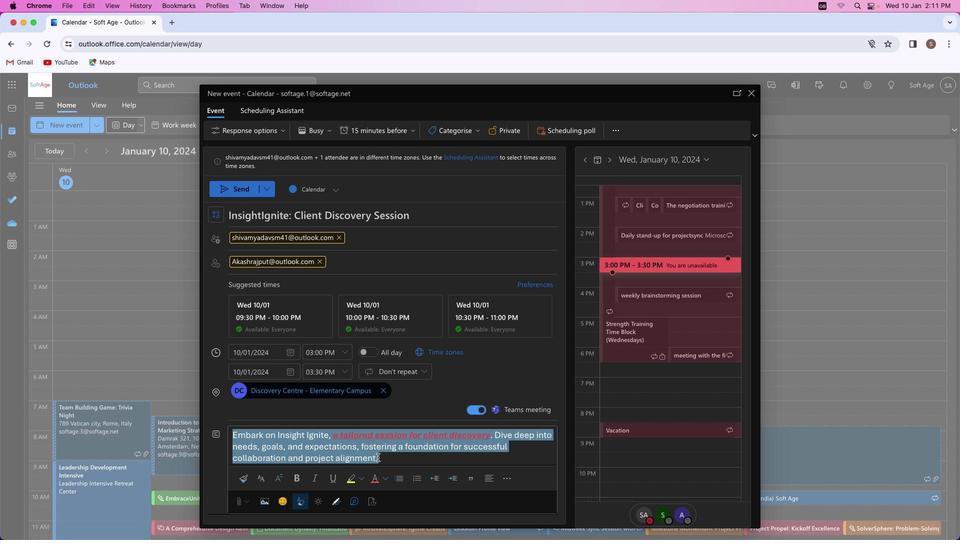 
Action: Mouse moved to (238, 420)
Screenshot: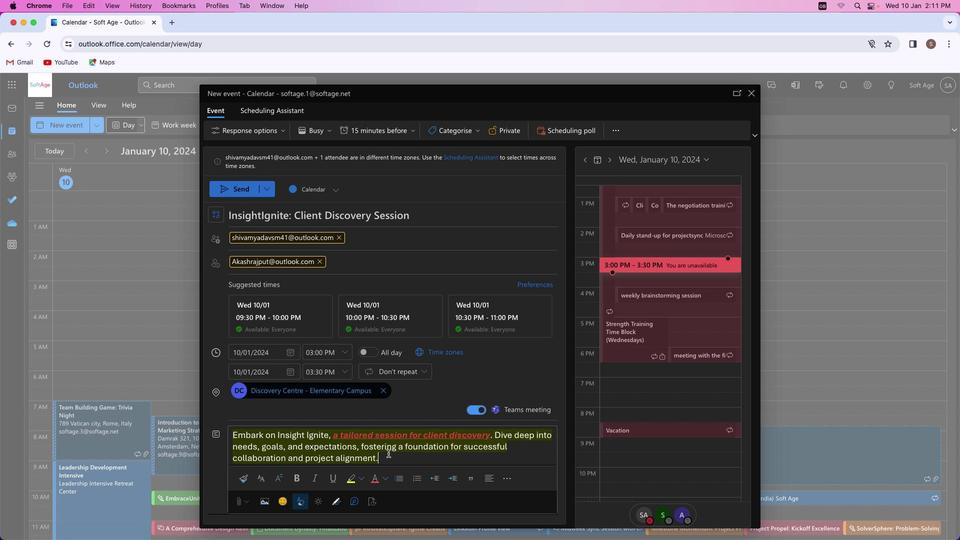 
Action: Mouse pressed left at (238, 420)
Screenshot: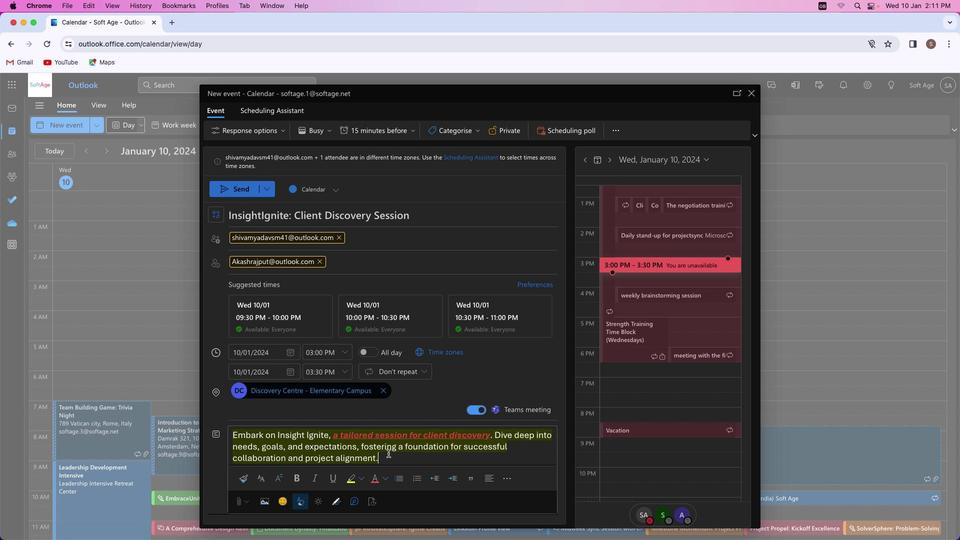 
Action: Mouse moved to (161, 256)
Screenshot: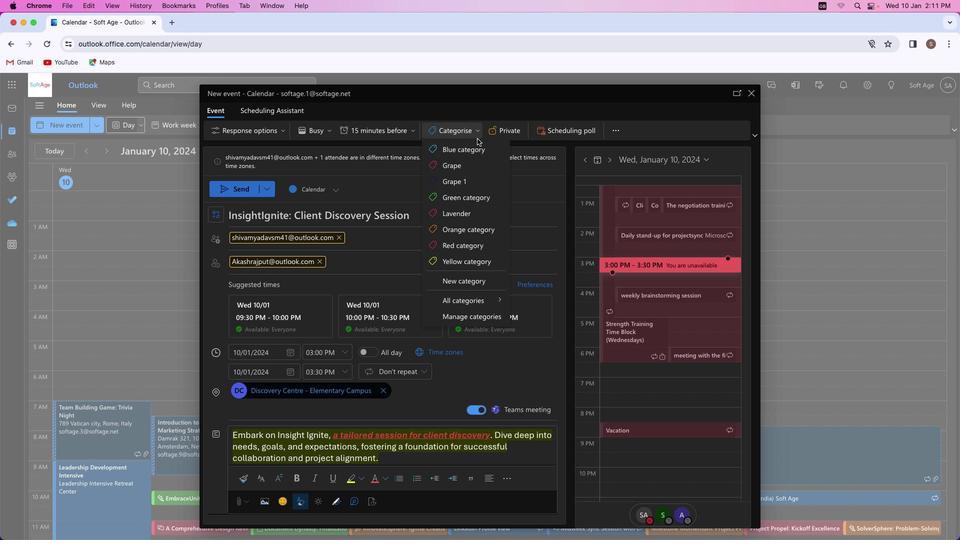 
Action: Mouse pressed left at (161, 256)
Screenshot: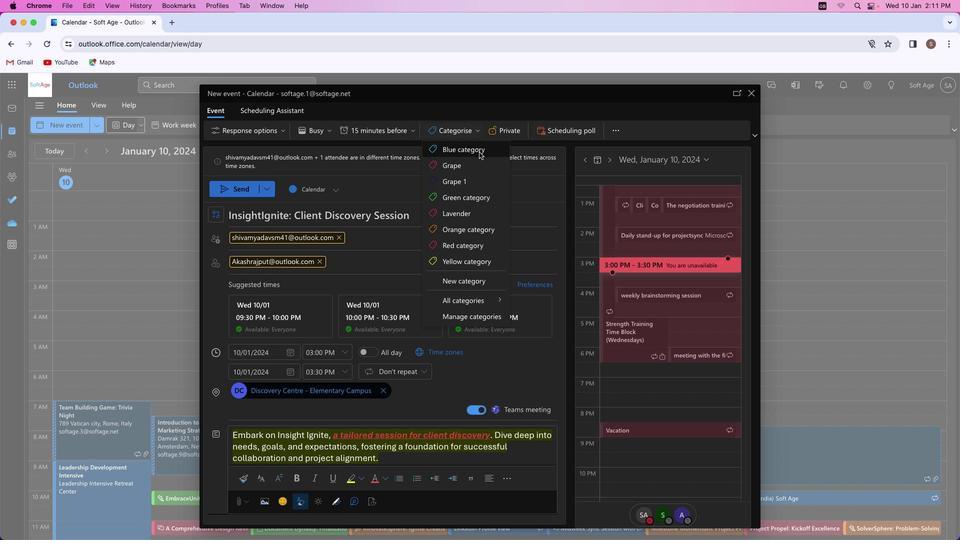 
Action: Mouse moved to (172, 308)
Screenshot: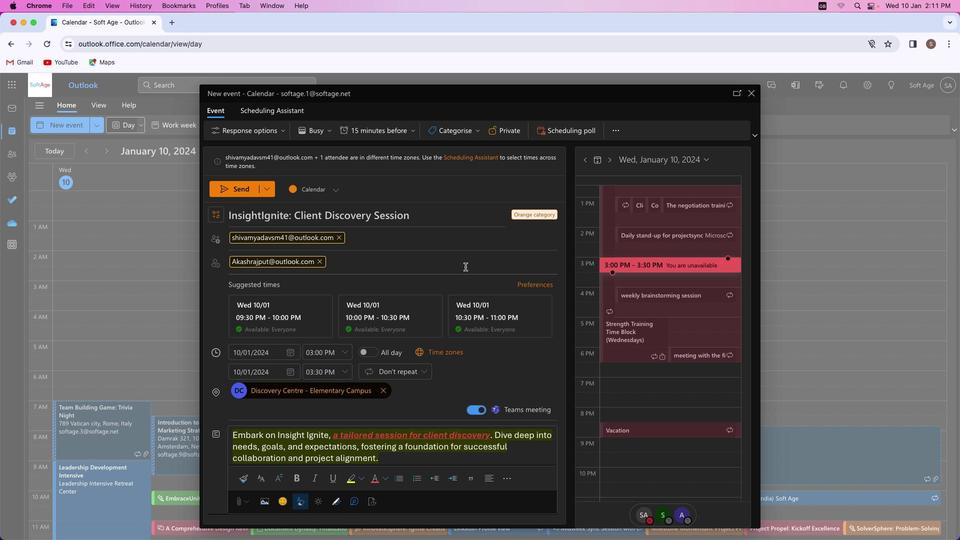 
Action: Mouse pressed left at (172, 308)
Screenshot: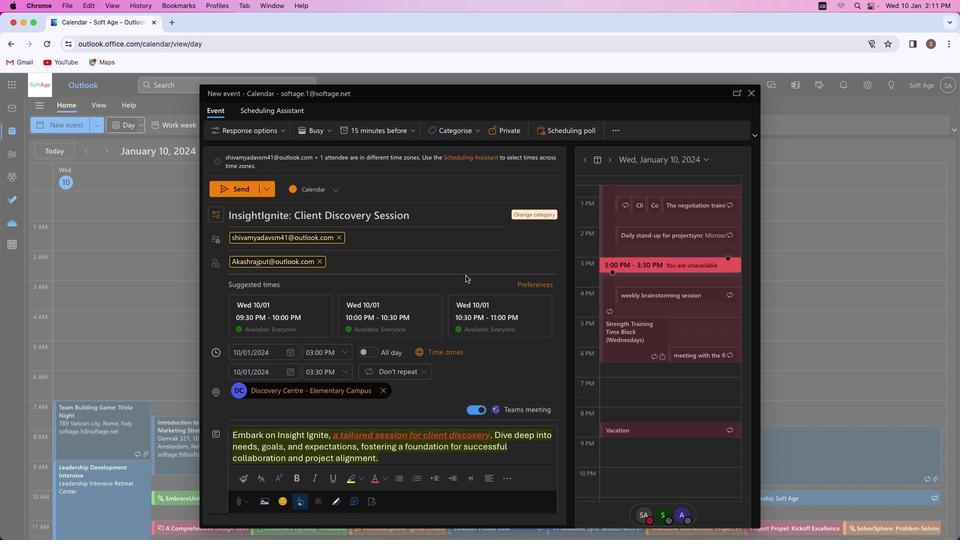 
Action: Mouse moved to (368, 284)
Screenshot: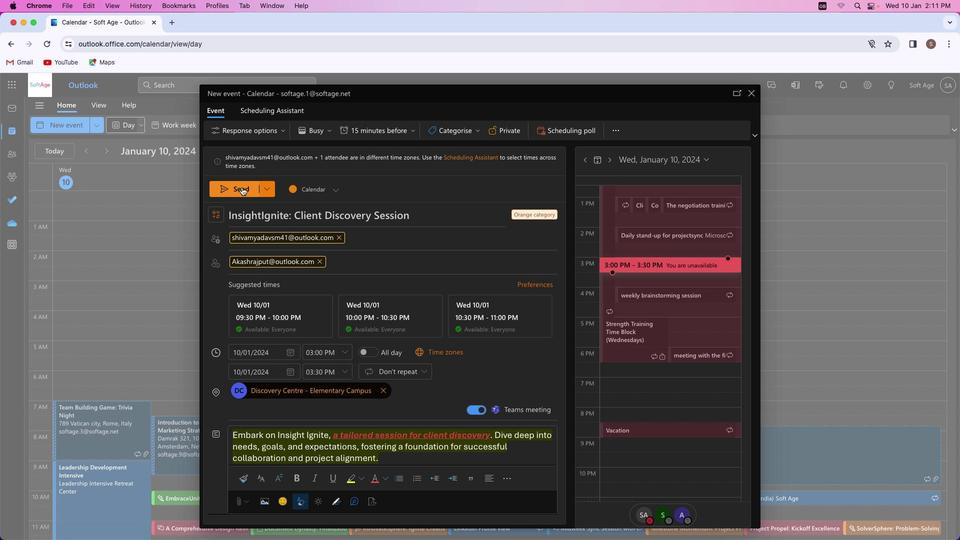 
Action: Mouse pressed left at (368, 284)
Screenshot: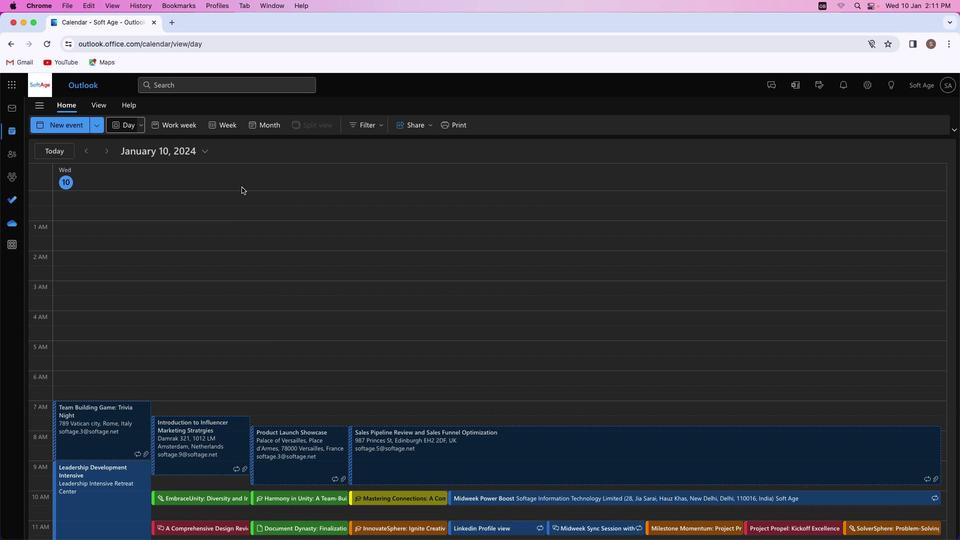 
Action: Mouse moved to (159, 366)
Screenshot: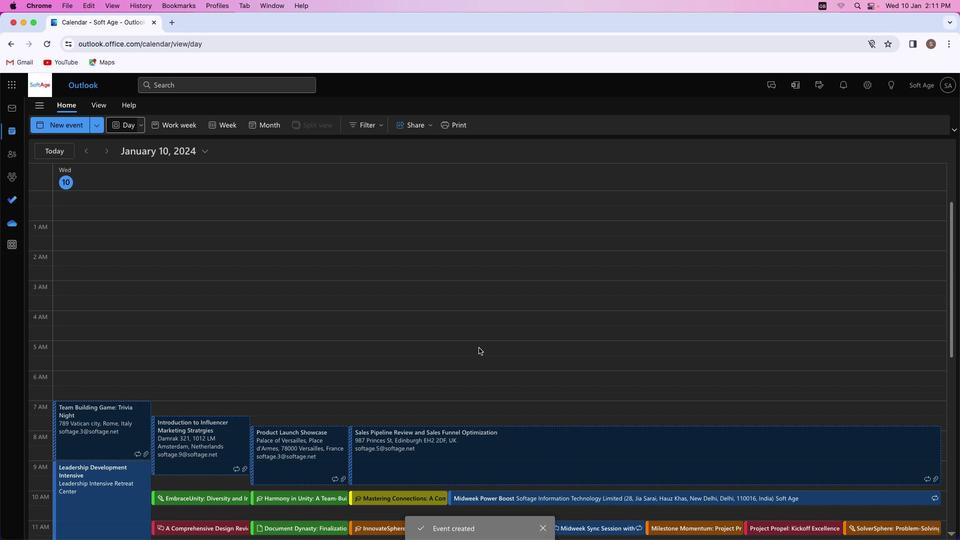
